 Task: In the sheet Budget Analysis ToolFont size of heading  18 Font style of dataoswald 'Font size of data '9 Alignment of headline & dataAlign center.   Fill color in heading, Red Font color of dataIn the sheet   Sparkle Sales   book
Action: Key pressed nak<Key.backspace>lysis<Key.space><Key.caps_lock>T<Key.caps_lock>ool<Key.enter>
Screenshot: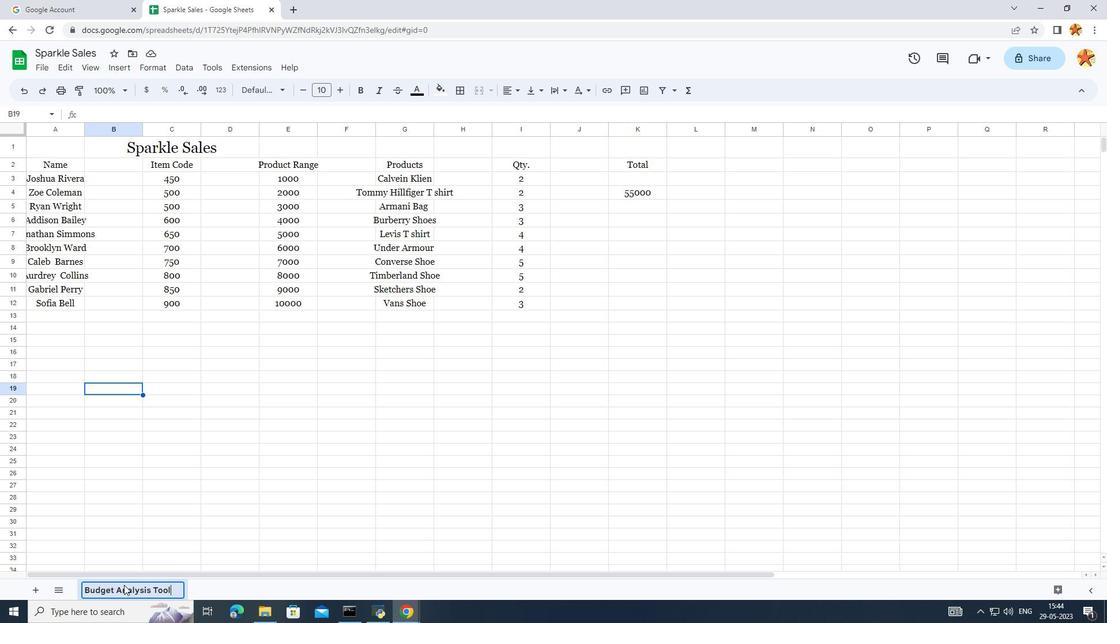 
Action: Mouse moved to (113, 249)
Screenshot: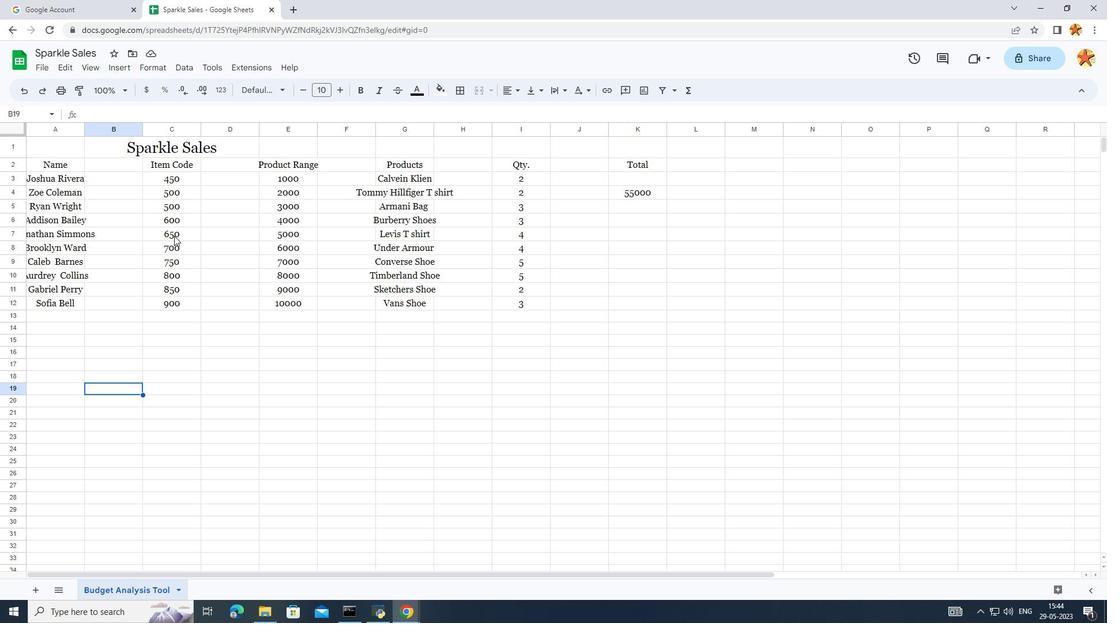 
Action: Mouse pressed left at (113, 249)
Screenshot: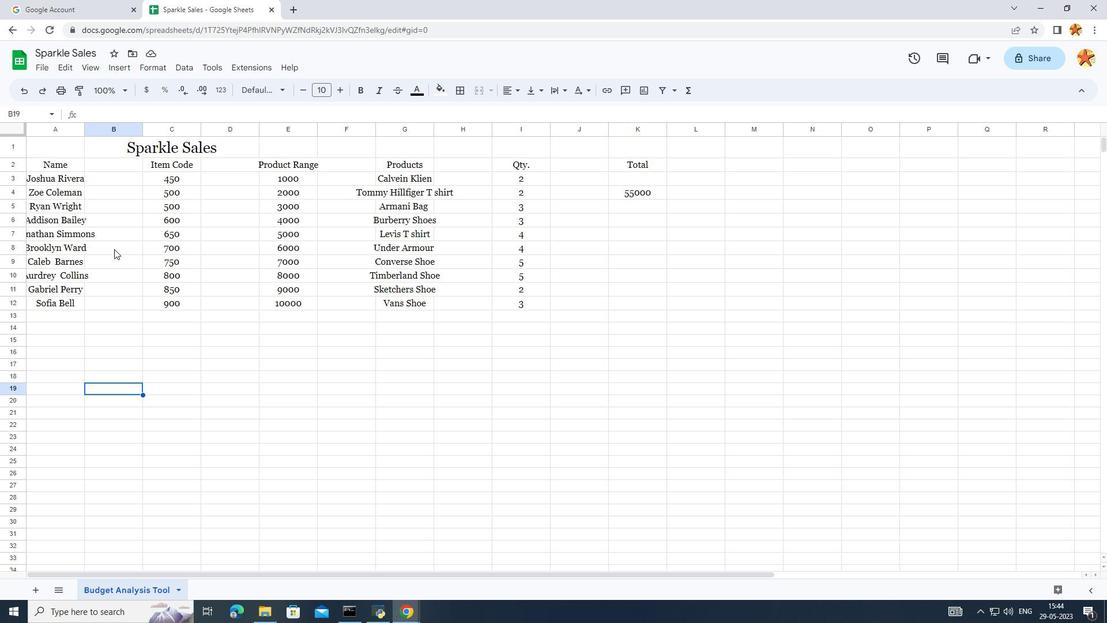 
Action: Mouse moved to (164, 150)
Screenshot: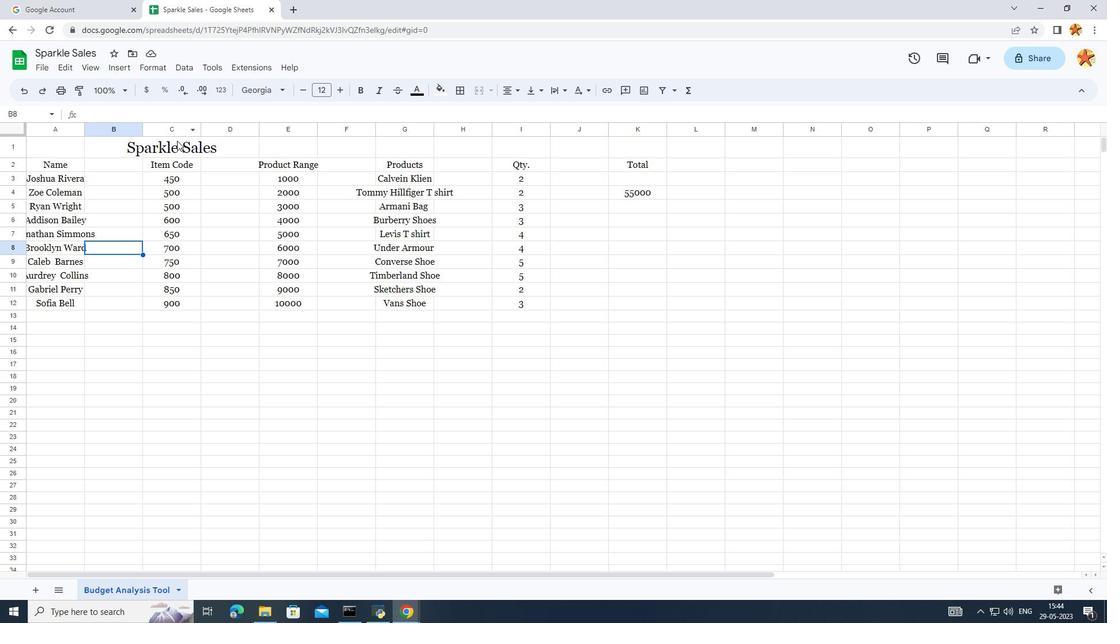 
Action: Mouse pressed left at (164, 150)
Screenshot: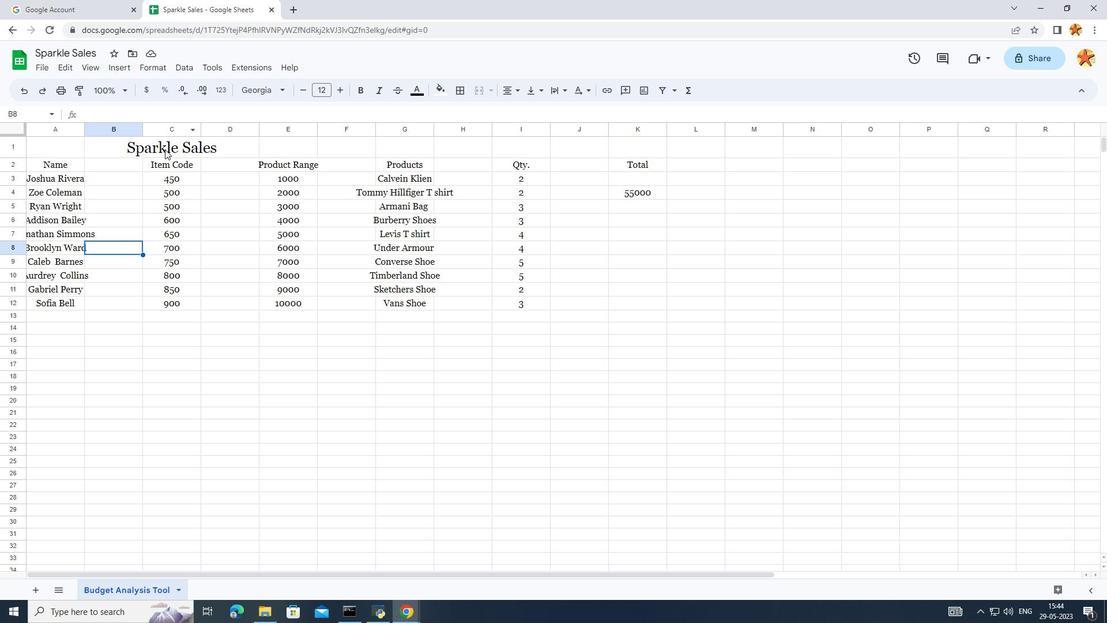 
Action: Mouse moved to (306, 94)
Screenshot: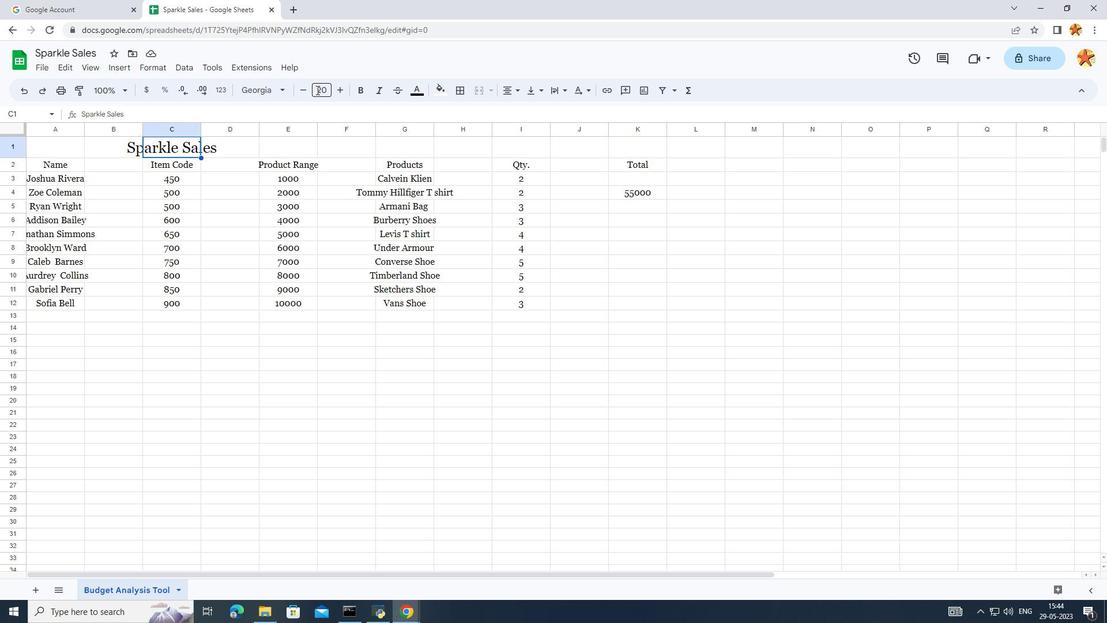 
Action: Mouse pressed left at (306, 94)
Screenshot: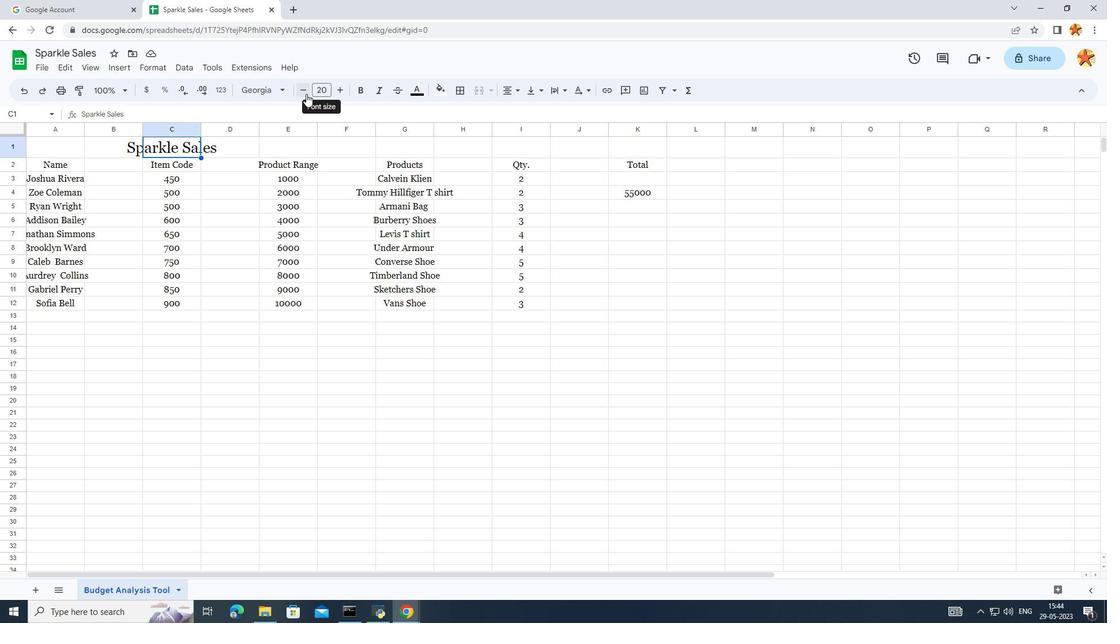 
Action: Mouse pressed left at (306, 94)
Screenshot: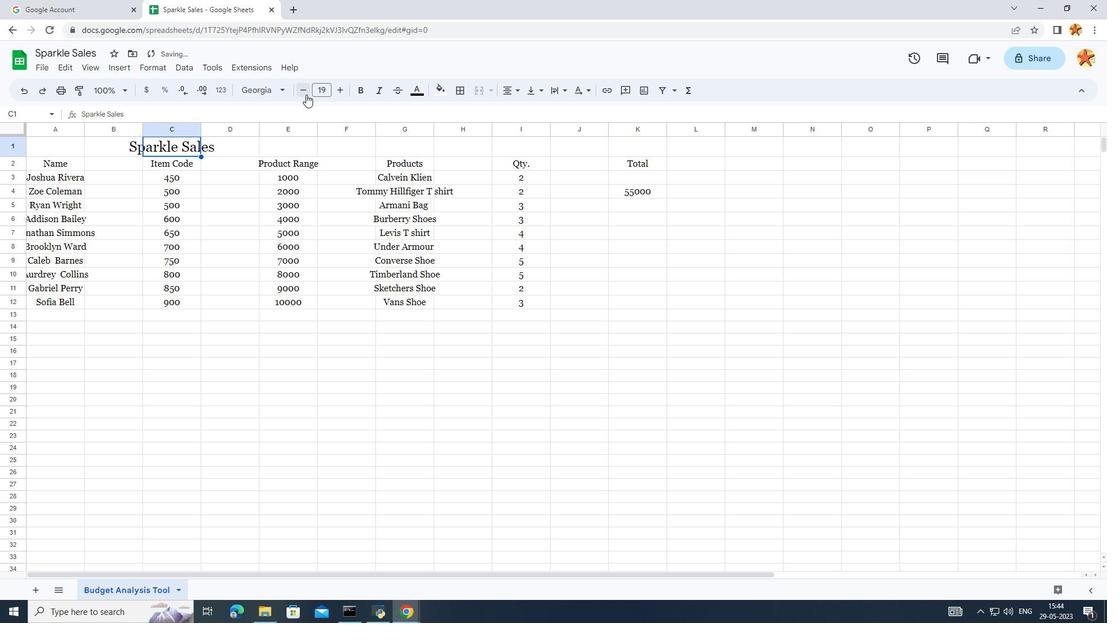 
Action: Mouse moved to (167, 200)
Screenshot: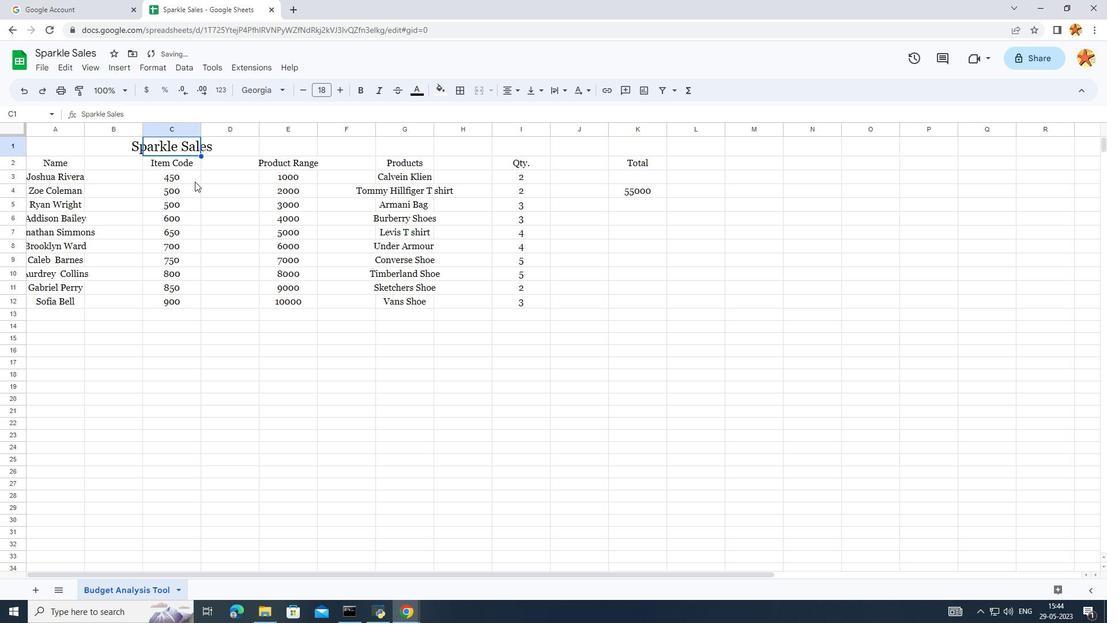 
Action: Mouse pressed left at (167, 200)
Screenshot: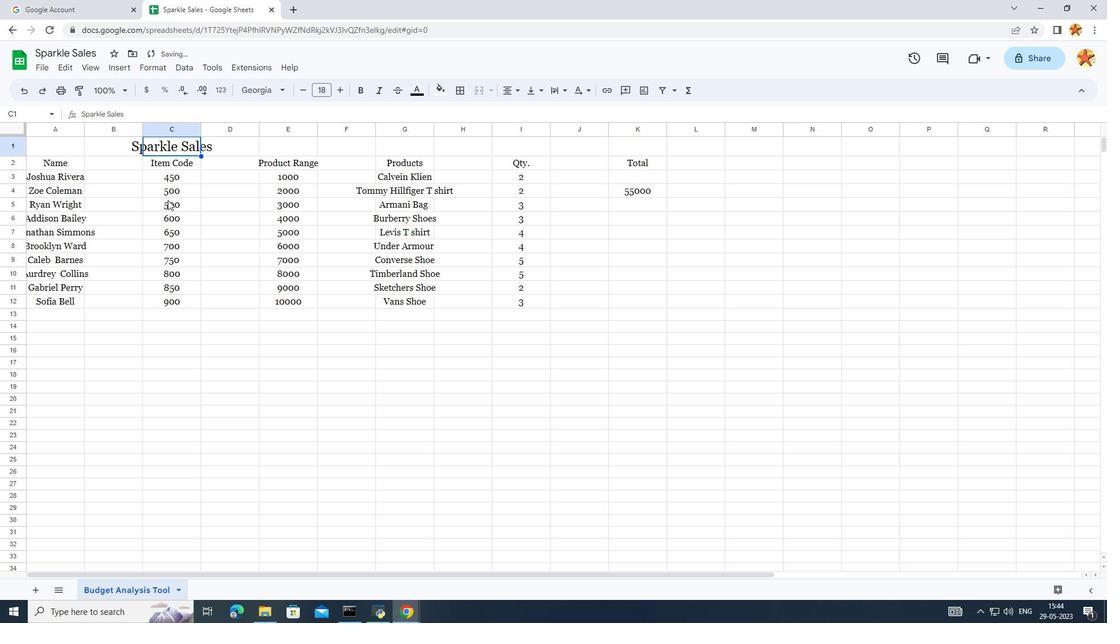 
Action: Mouse moved to (147, 140)
Screenshot: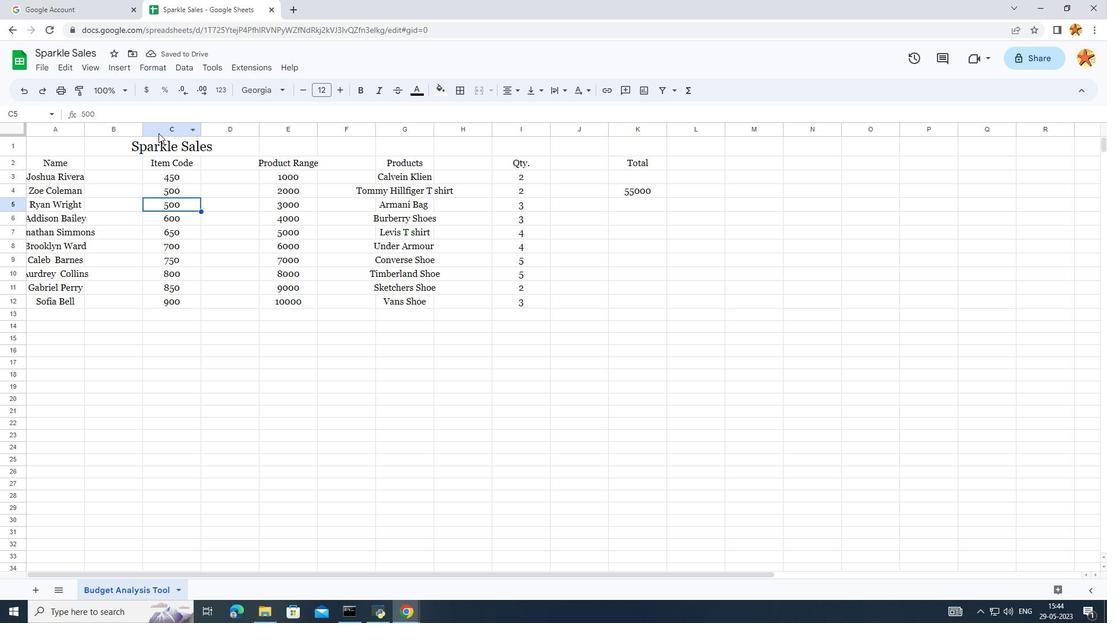 
Action: Mouse pressed left at (147, 140)
Screenshot: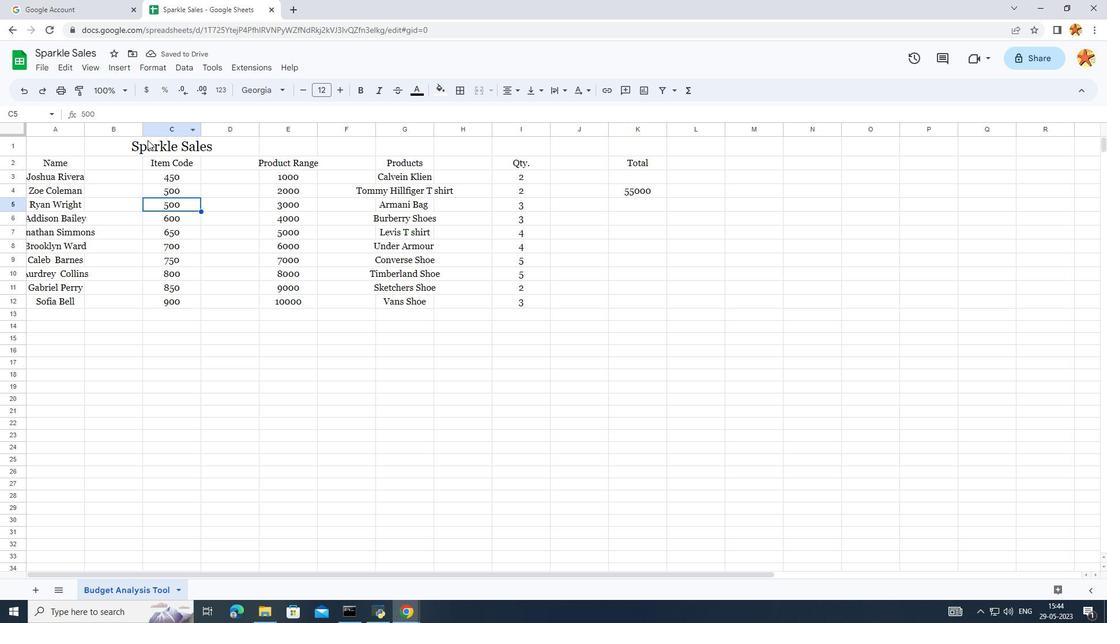 
Action: Mouse moved to (271, 89)
Screenshot: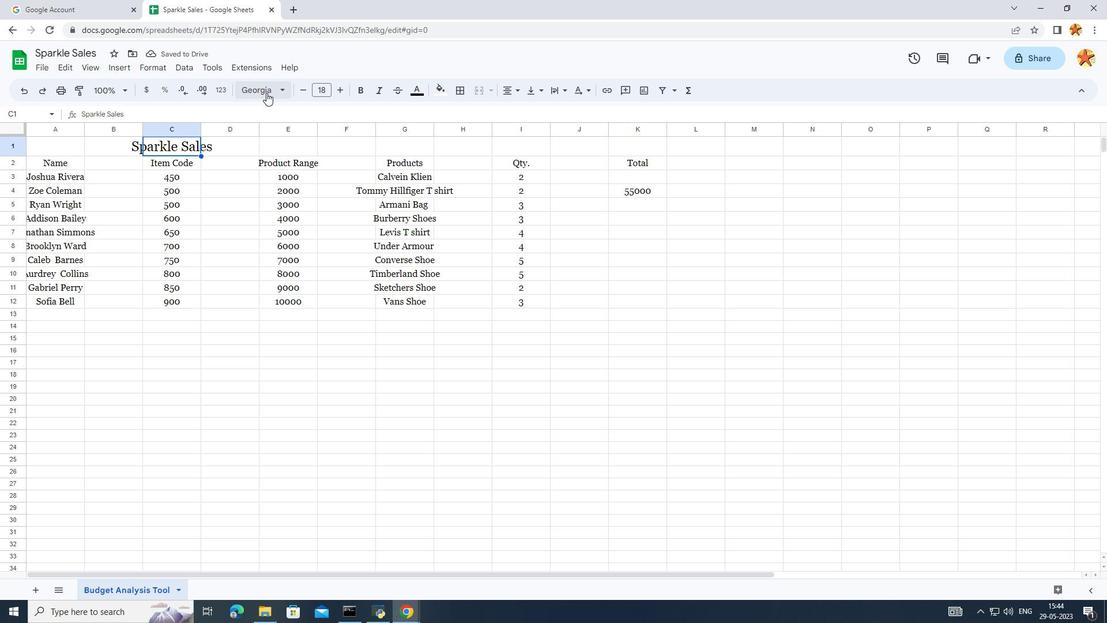 
Action: Mouse pressed left at (271, 89)
Screenshot: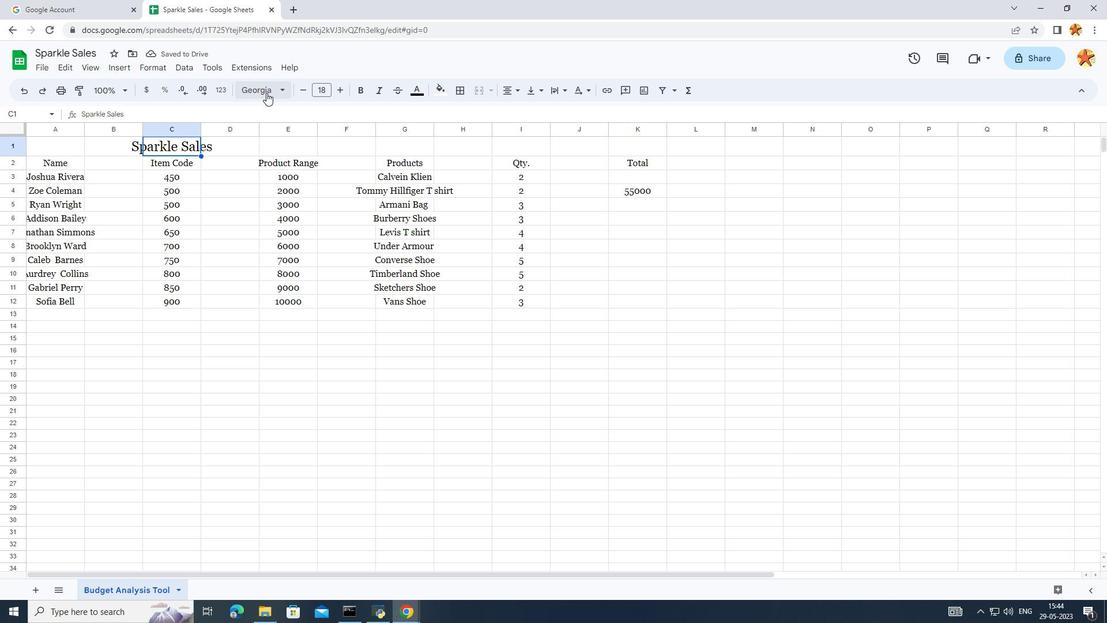 
Action: Mouse moved to (270, 265)
Screenshot: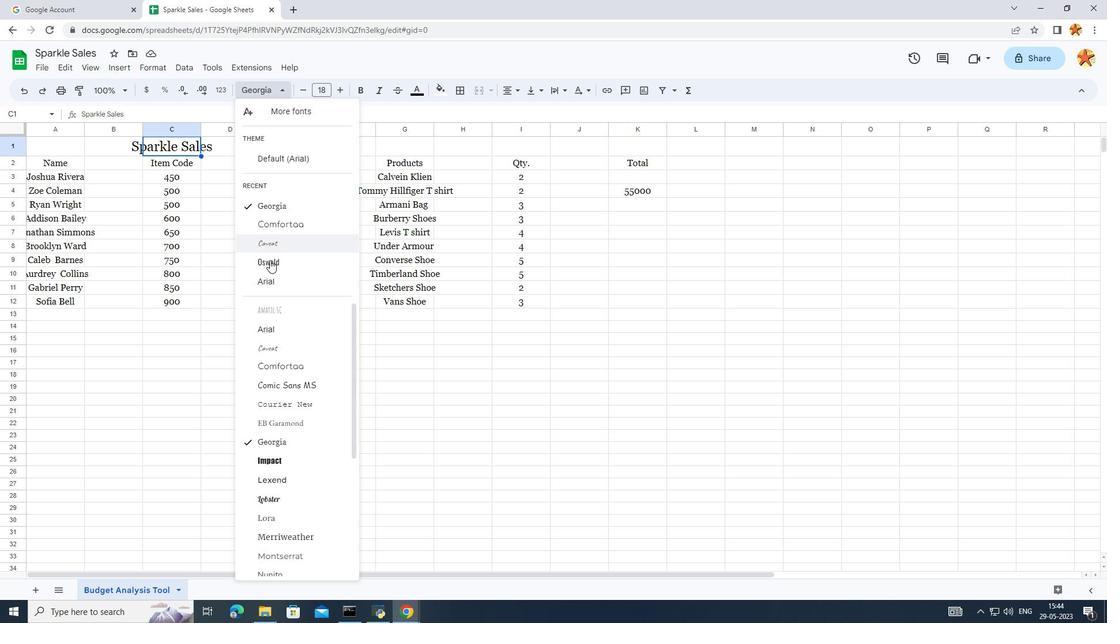 
Action: Mouse pressed left at (270, 265)
Screenshot: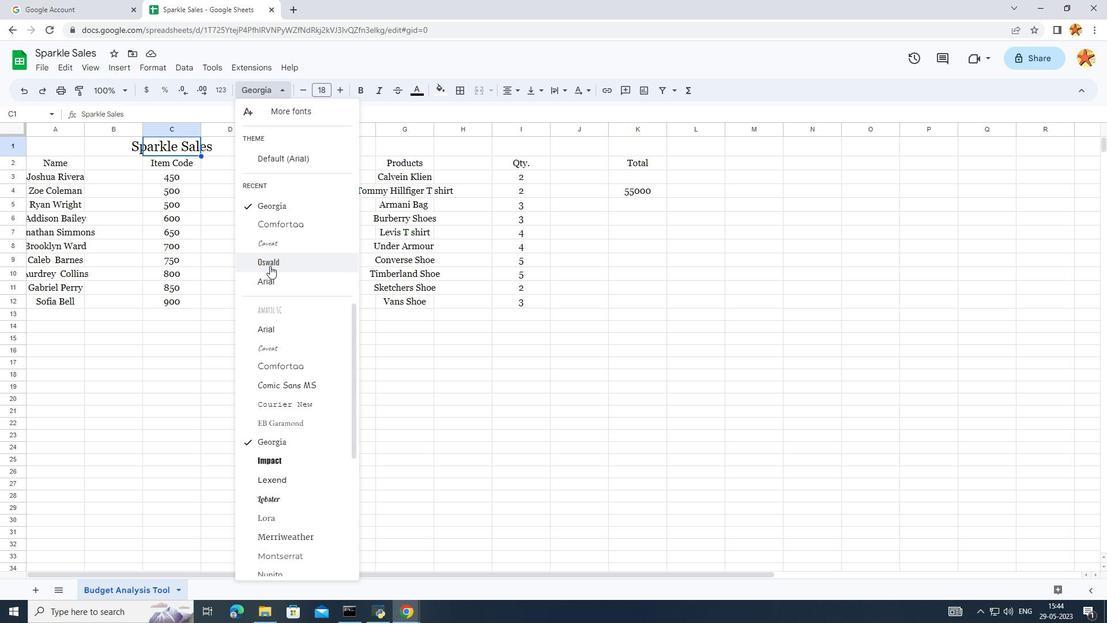 
Action: Mouse moved to (36, 169)
Screenshot: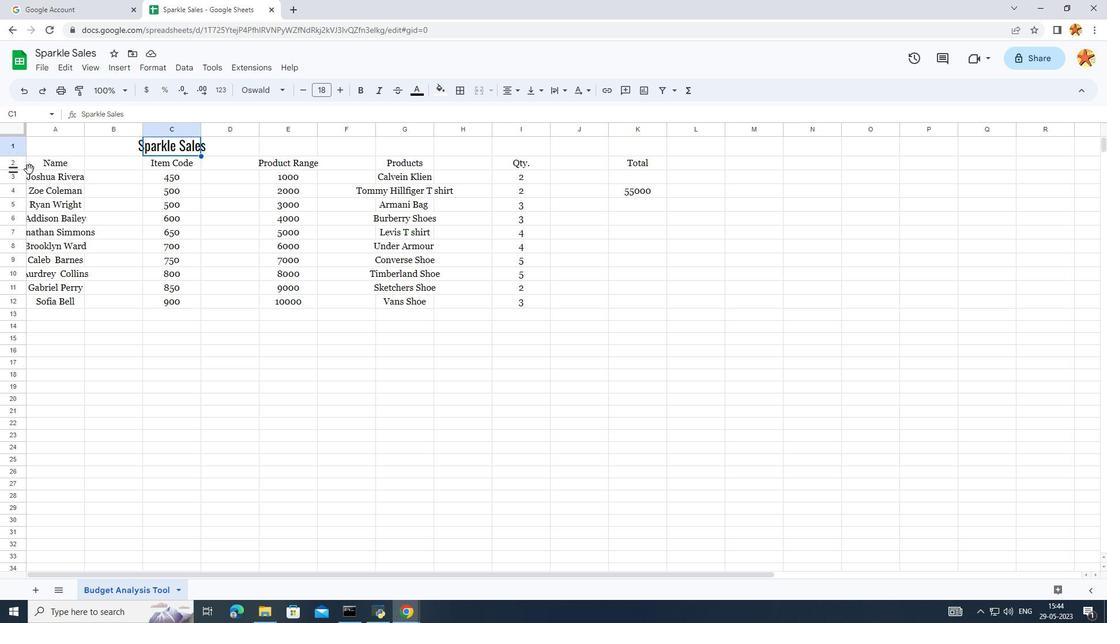 
Action: Mouse pressed left at (36, 169)
Screenshot: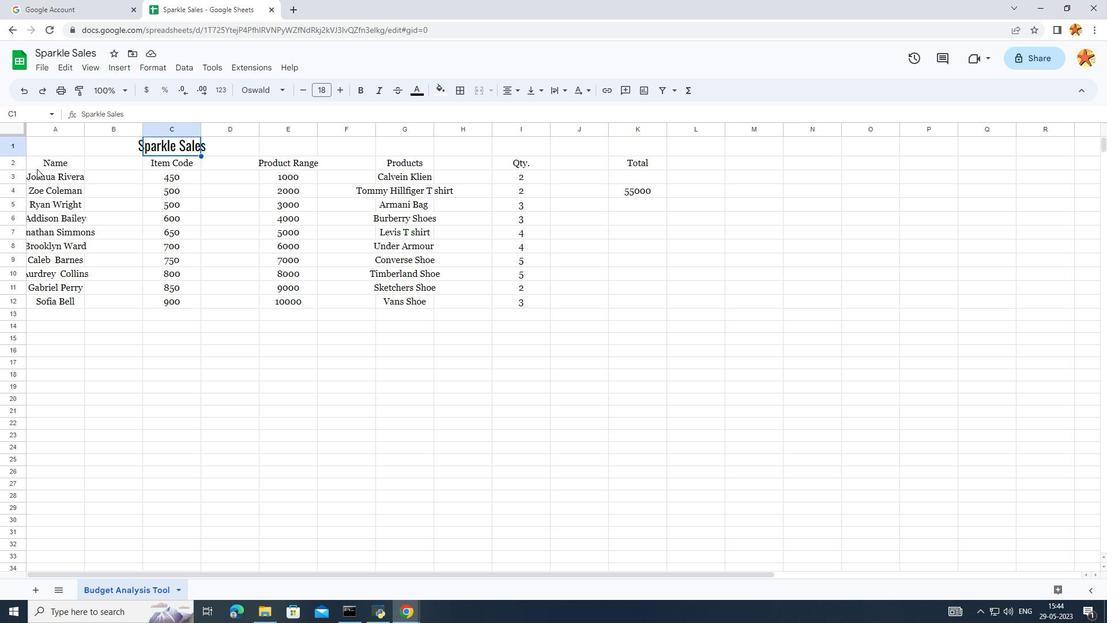 
Action: Mouse moved to (299, 92)
Screenshot: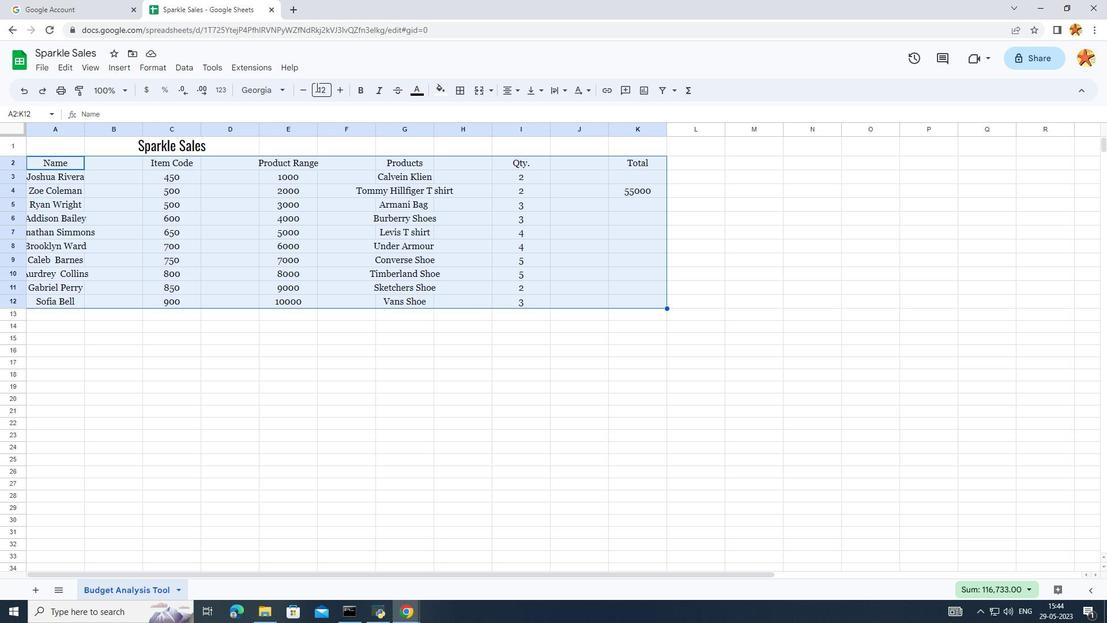 
Action: Mouse pressed left at (299, 92)
Screenshot: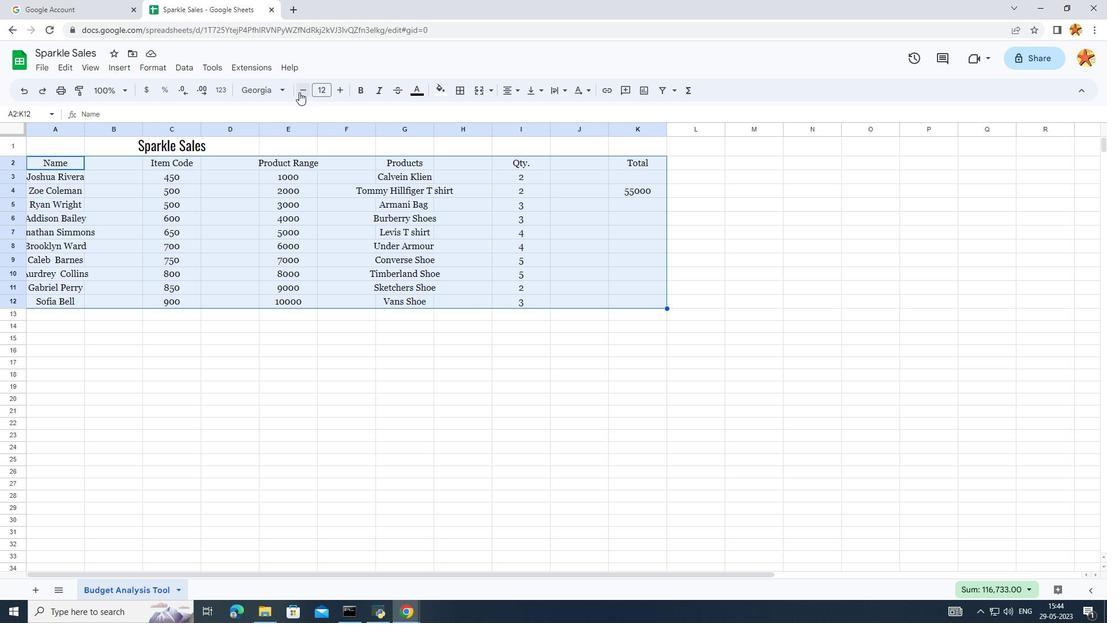 
Action: Mouse pressed left at (299, 92)
Screenshot: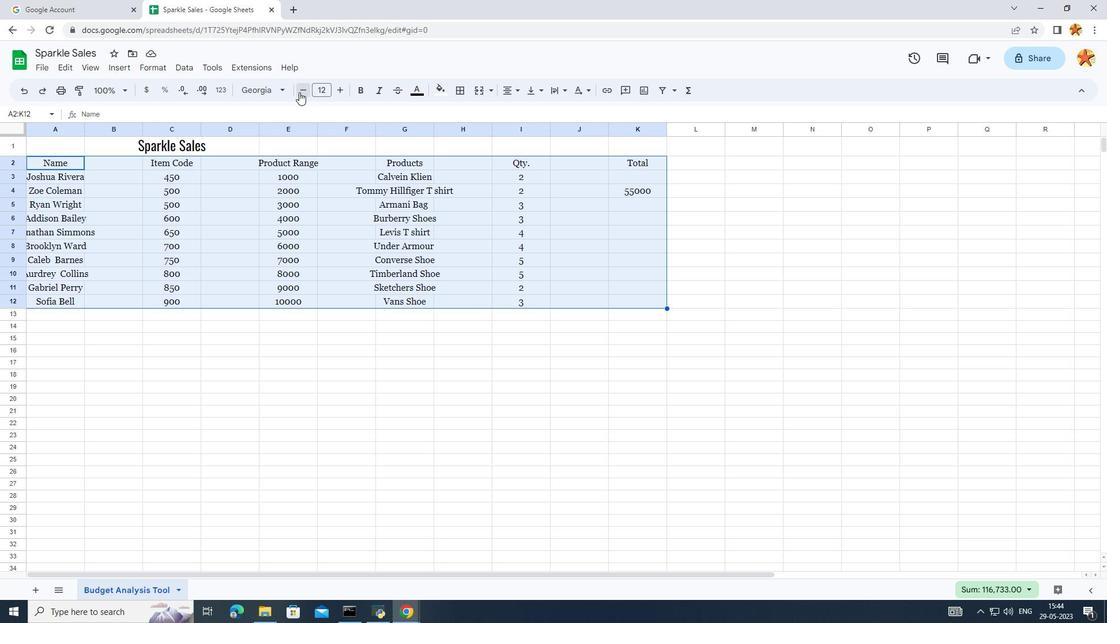 
Action: Mouse pressed left at (299, 92)
Screenshot: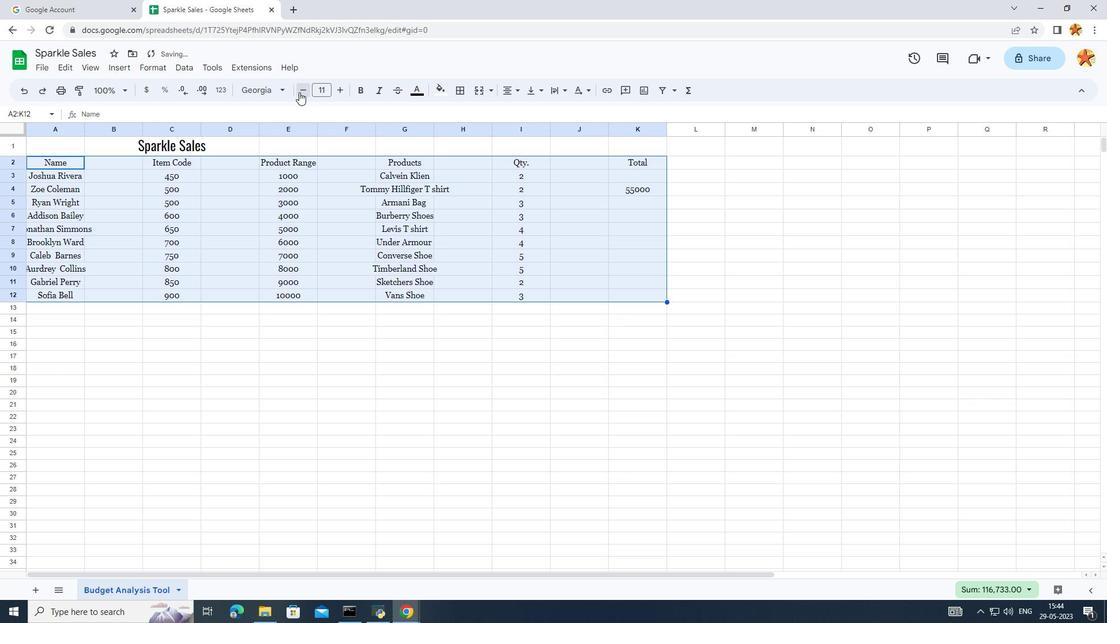 
Action: Mouse moved to (507, 87)
Screenshot: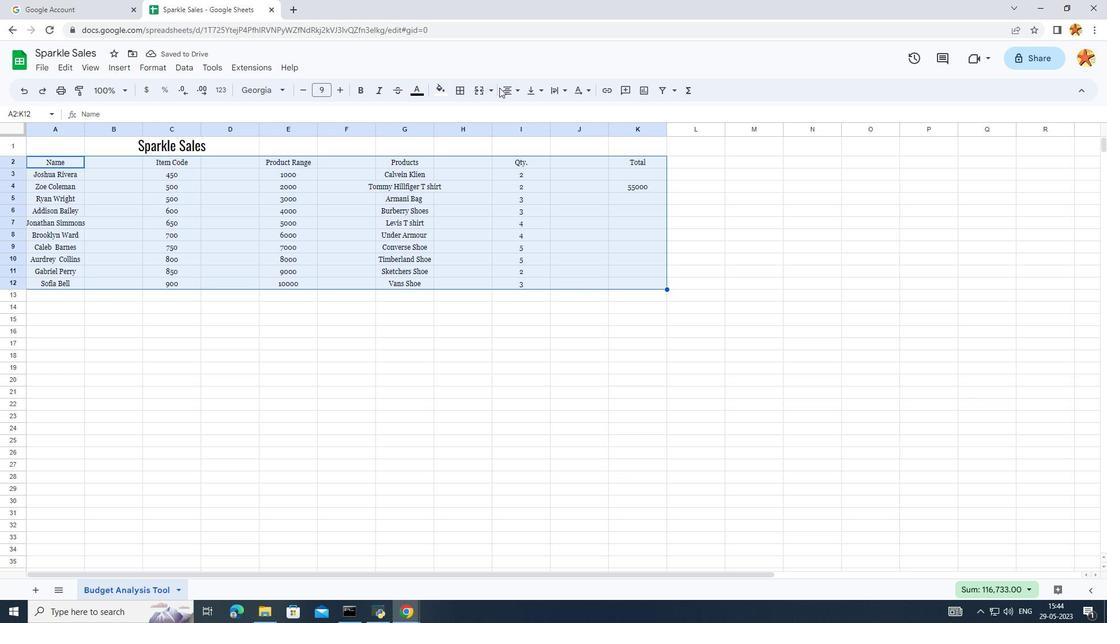 
Action: Mouse pressed left at (507, 87)
Screenshot: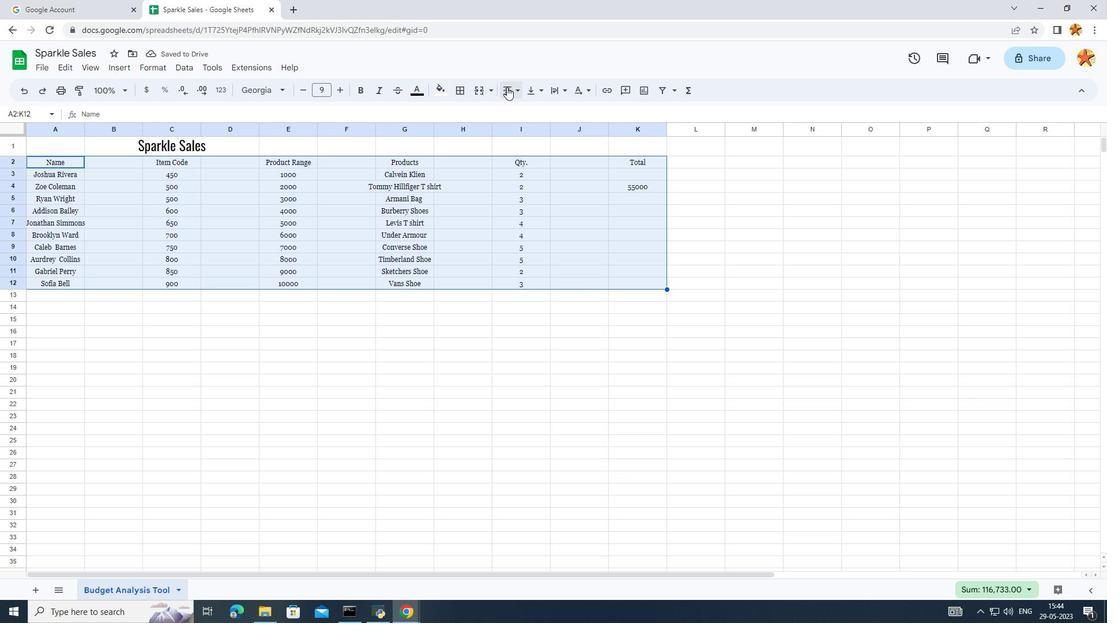 
Action: Mouse moved to (527, 114)
Screenshot: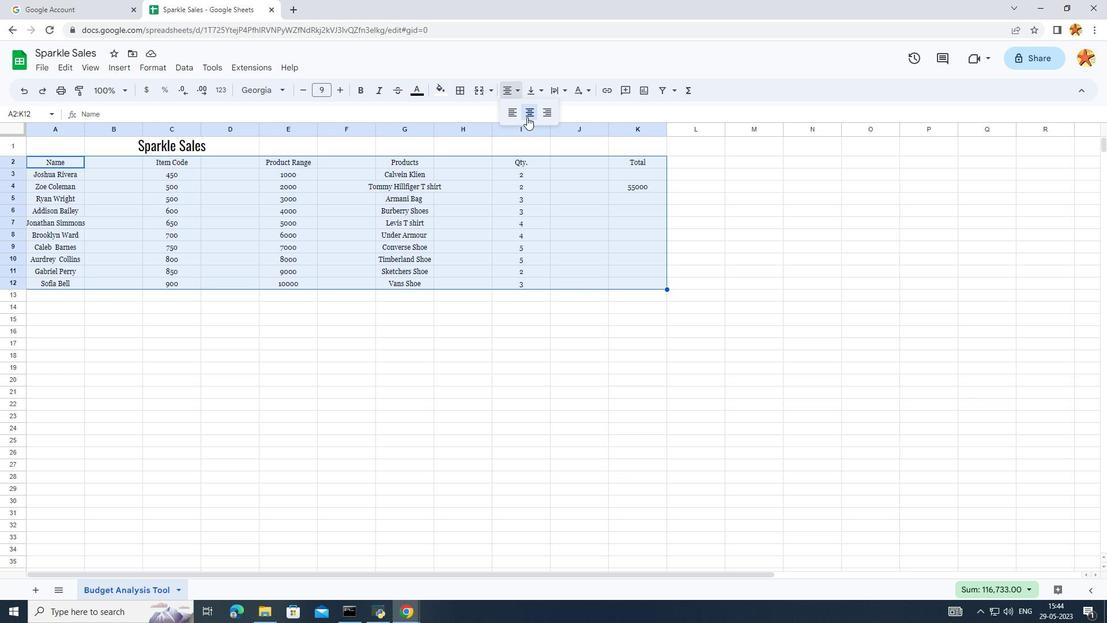 
Action: Mouse pressed left at (527, 114)
Screenshot: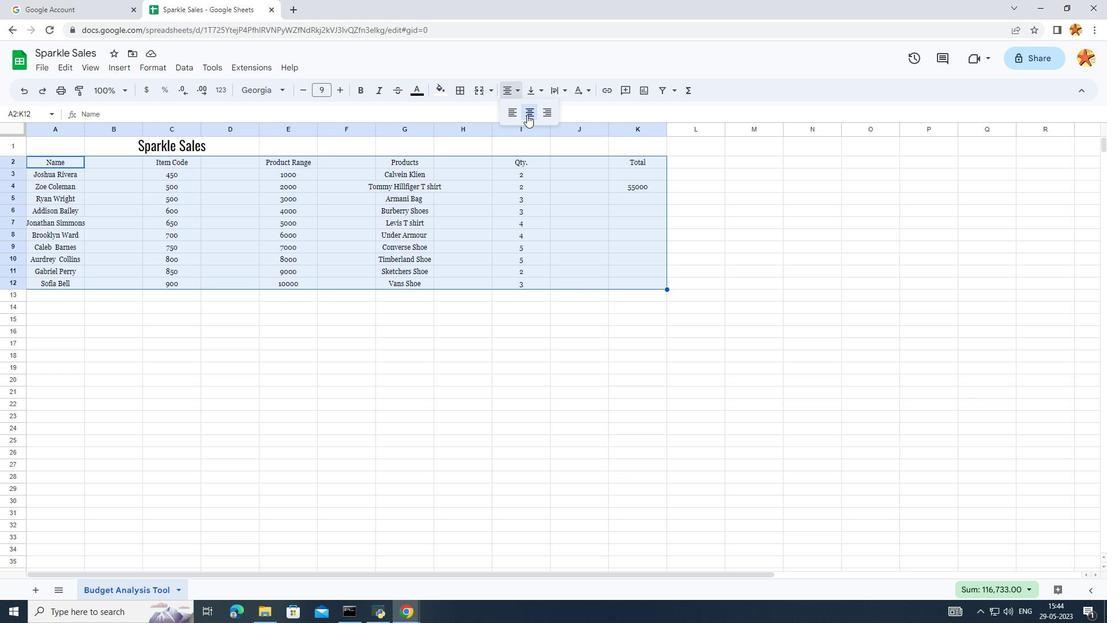 
Action: Mouse moved to (290, 84)
Screenshot: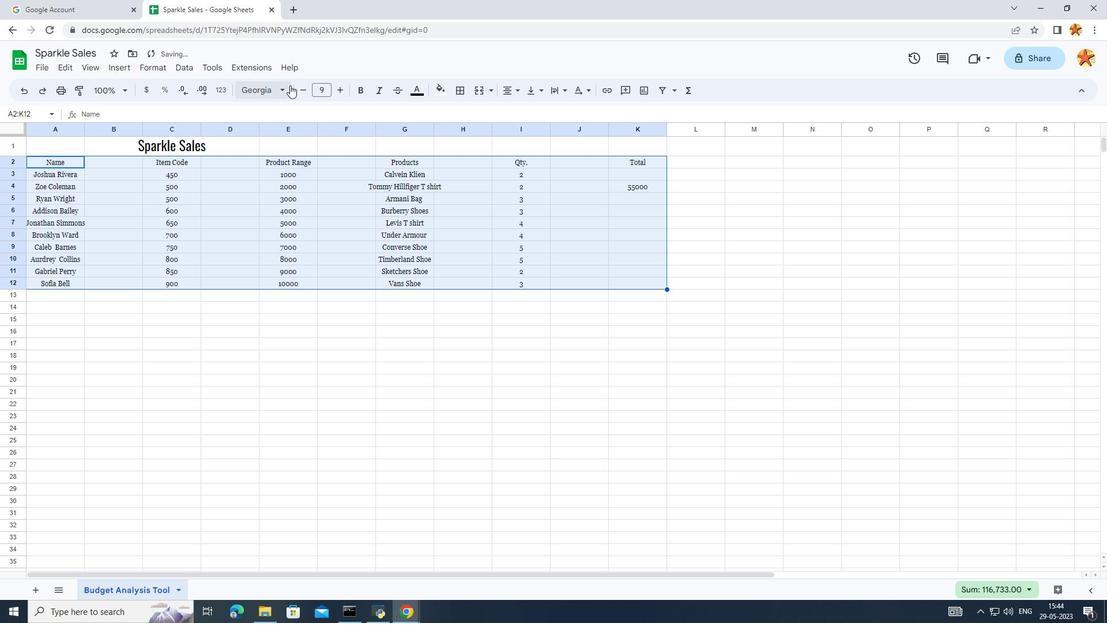 
Action: Mouse pressed left at (290, 84)
Screenshot: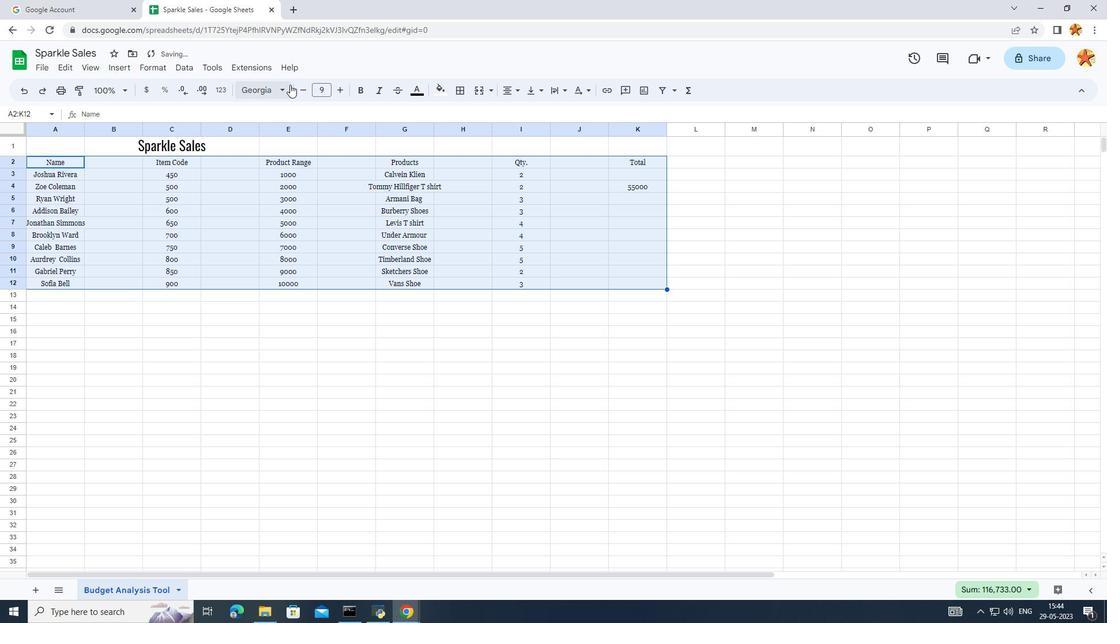 
Action: Mouse moved to (276, 208)
Screenshot: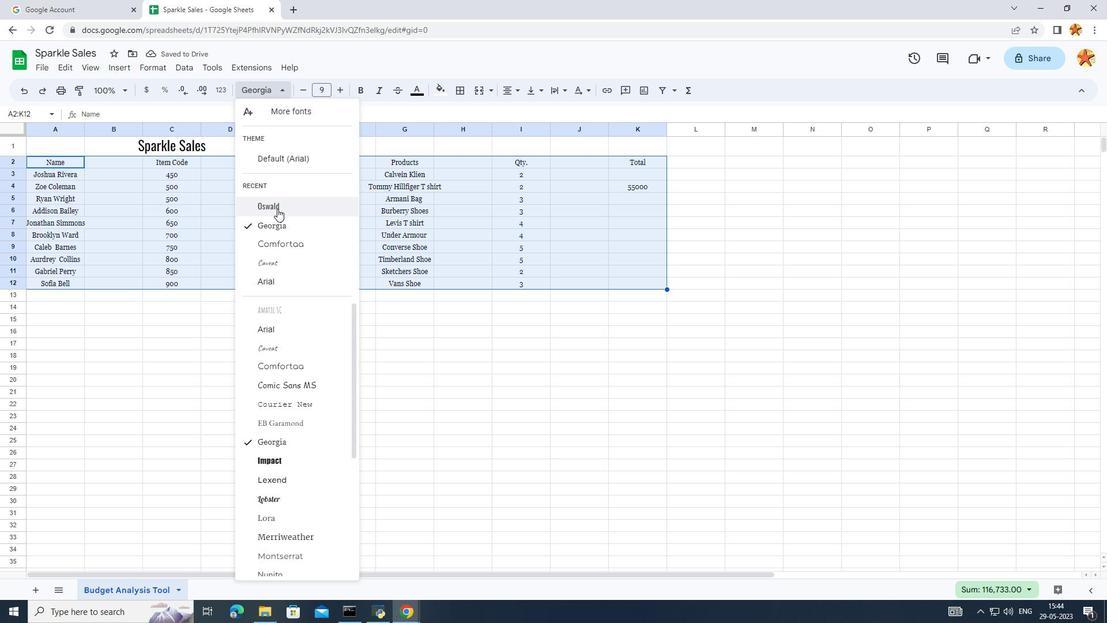 
Action: Mouse pressed left at (276, 208)
Screenshot: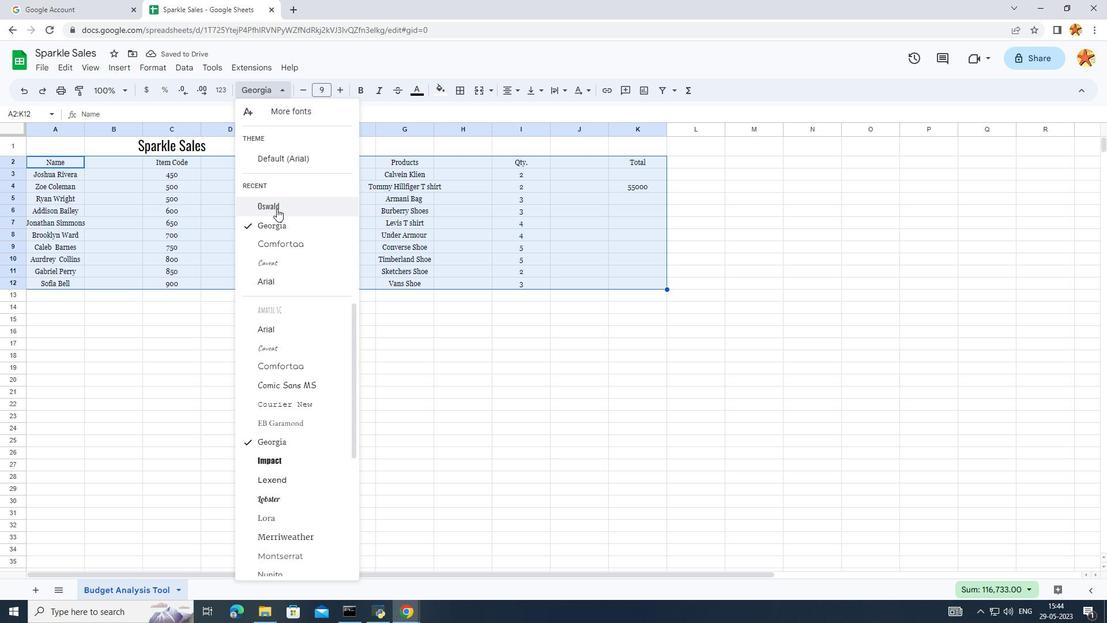 
Action: Mouse moved to (191, 270)
Screenshot: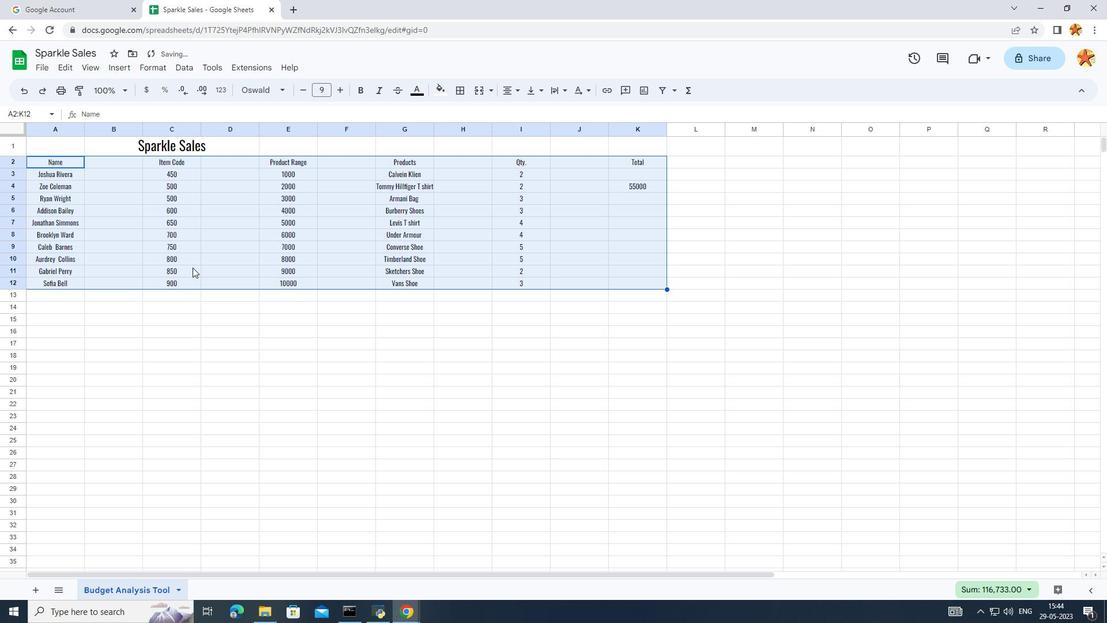 
Action: Mouse pressed left at (191, 270)
Screenshot: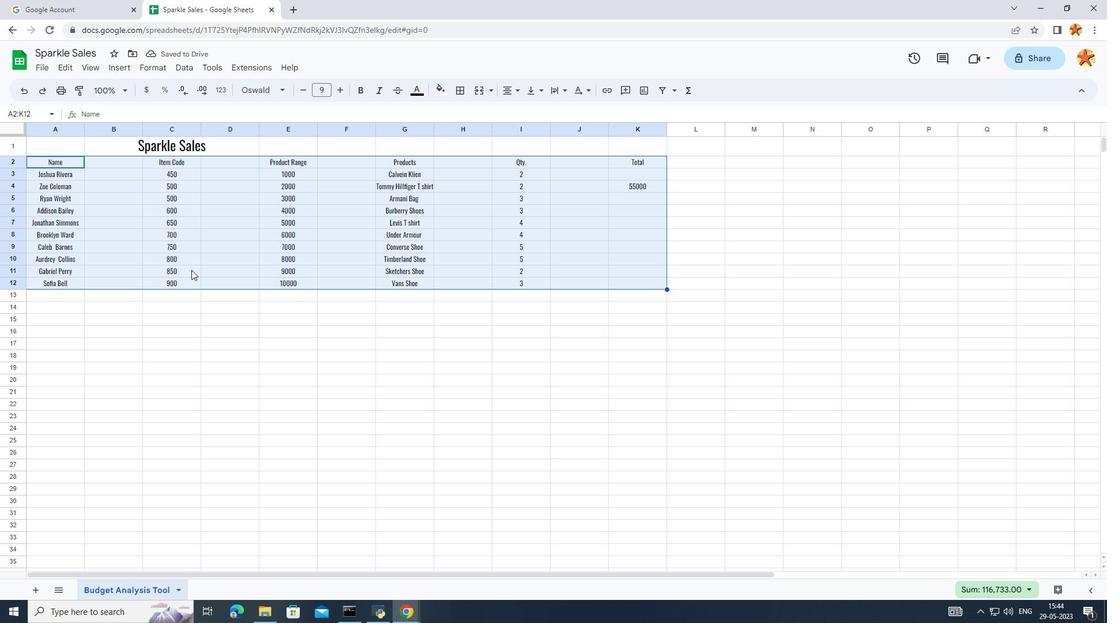 
Action: Mouse pressed left at (191, 270)
Screenshot: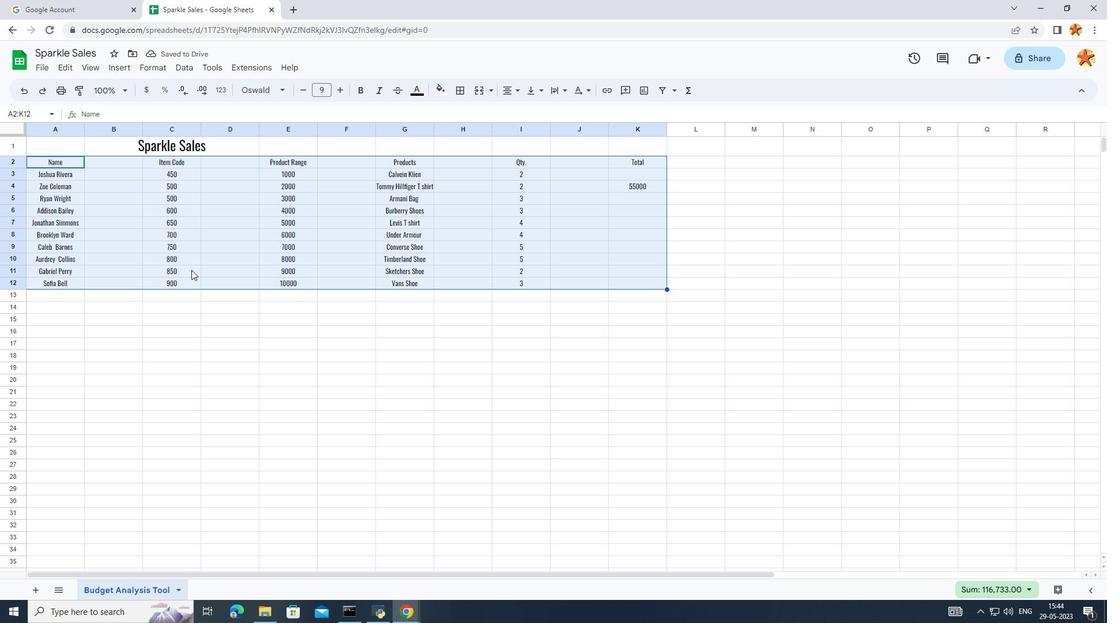 
Action: Mouse moved to (39, 158)
Screenshot: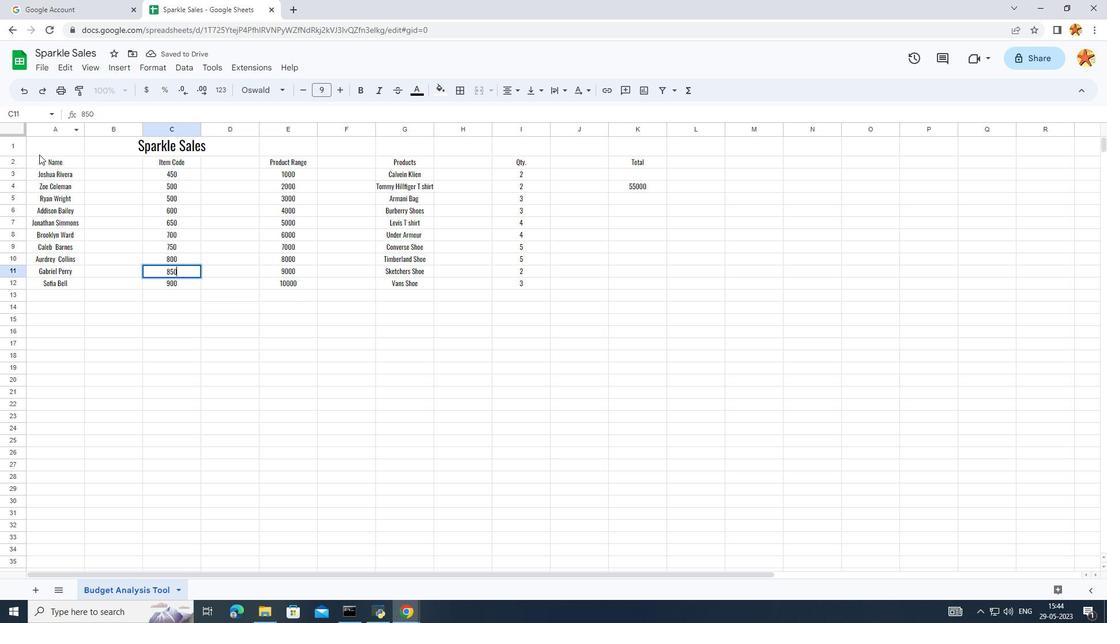 
Action: Mouse pressed left at (39, 158)
Screenshot: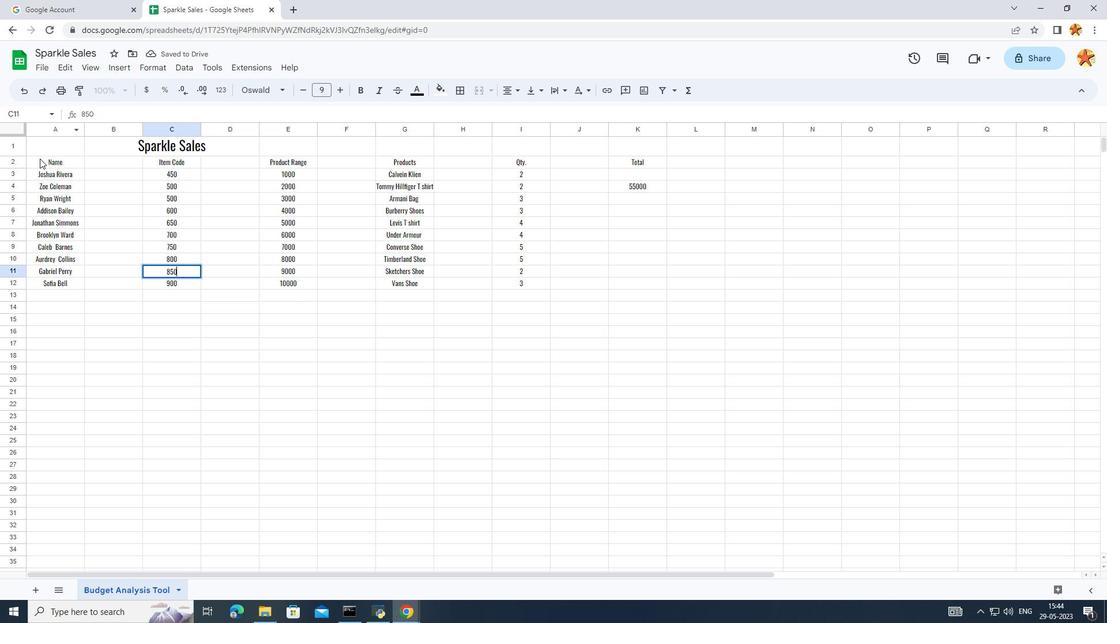 
Action: Mouse moved to (418, 85)
Screenshot: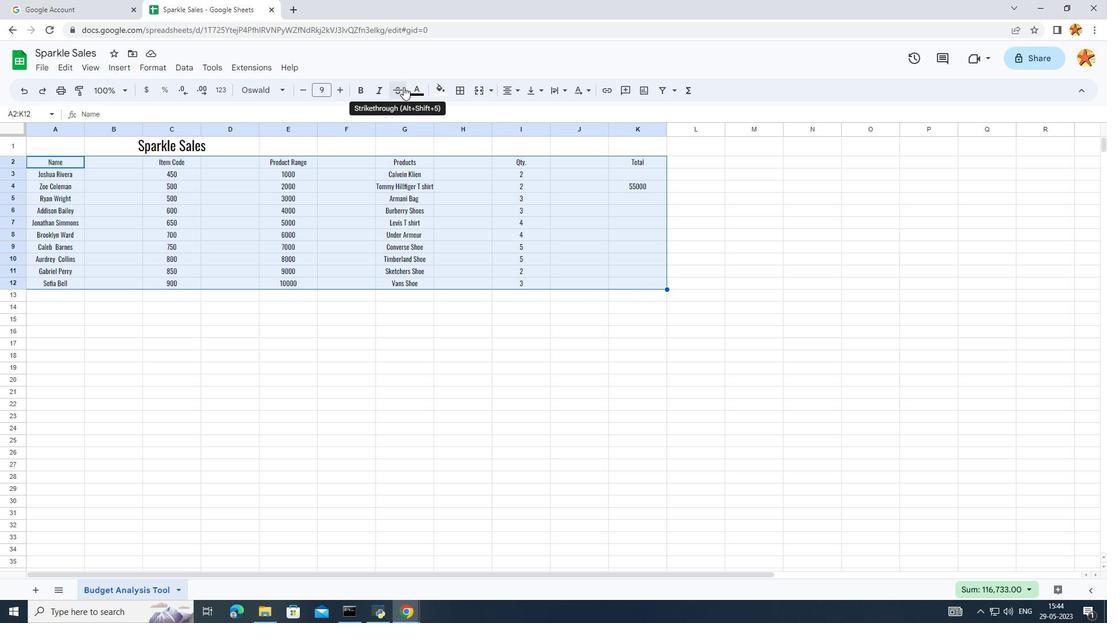 
Action: Mouse pressed left at (418, 85)
Screenshot: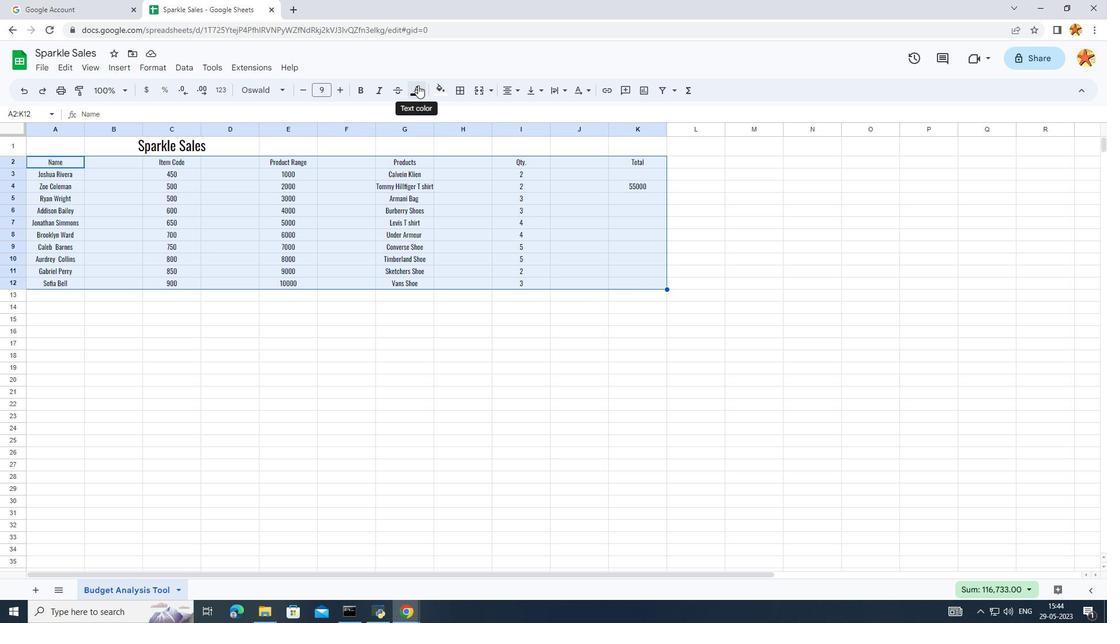 
Action: Mouse moved to (429, 140)
Screenshot: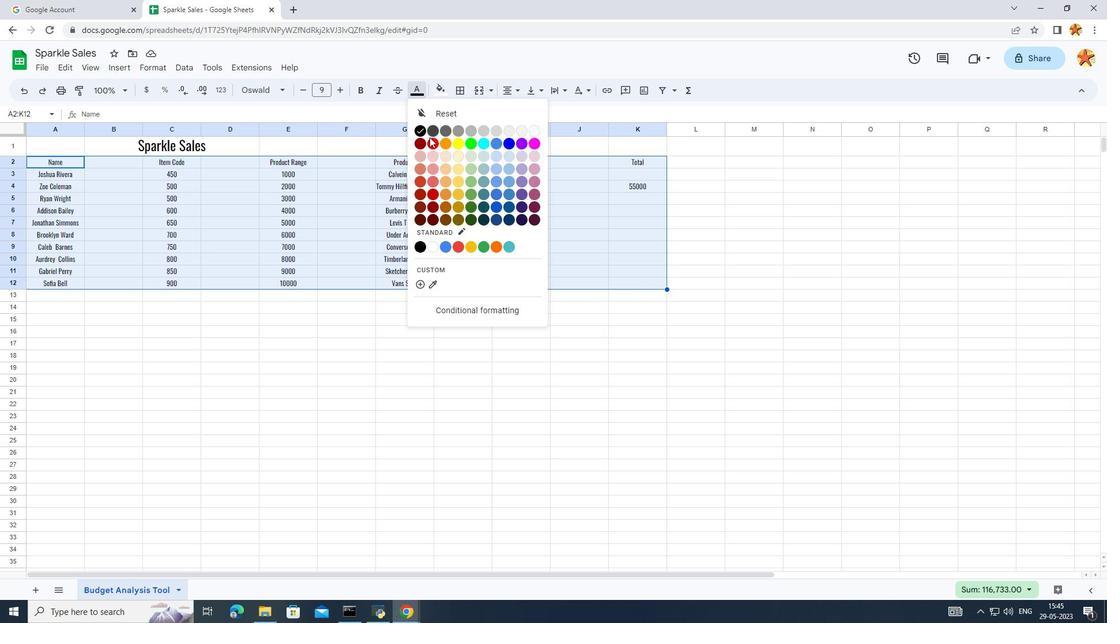 
Action: Mouse pressed left at (429, 140)
Screenshot: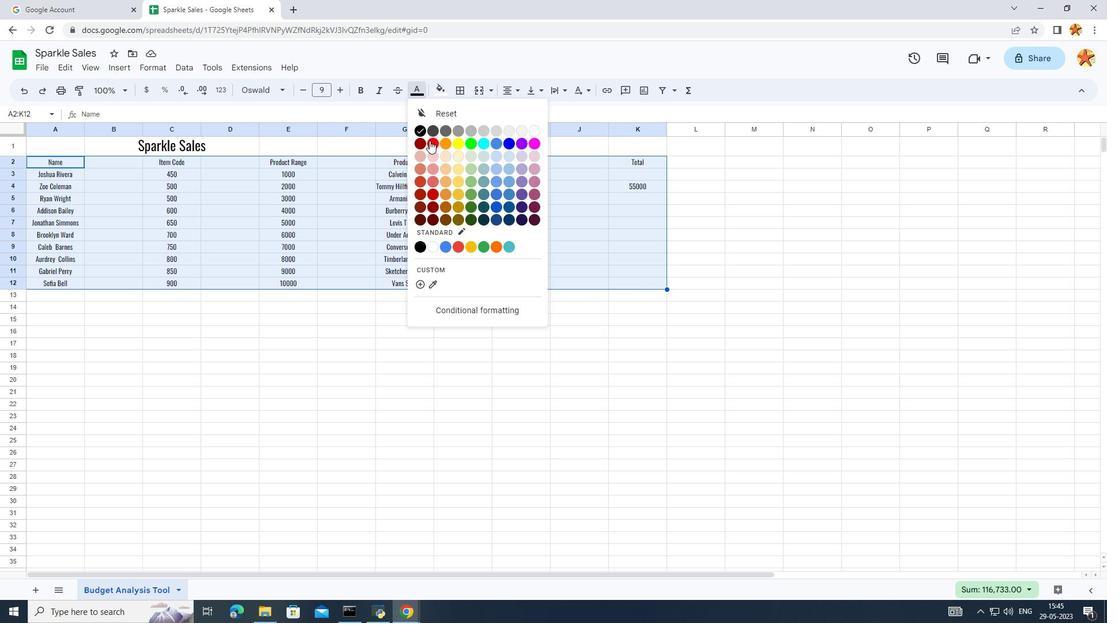 
Action: Mouse moved to (264, 357)
Screenshot: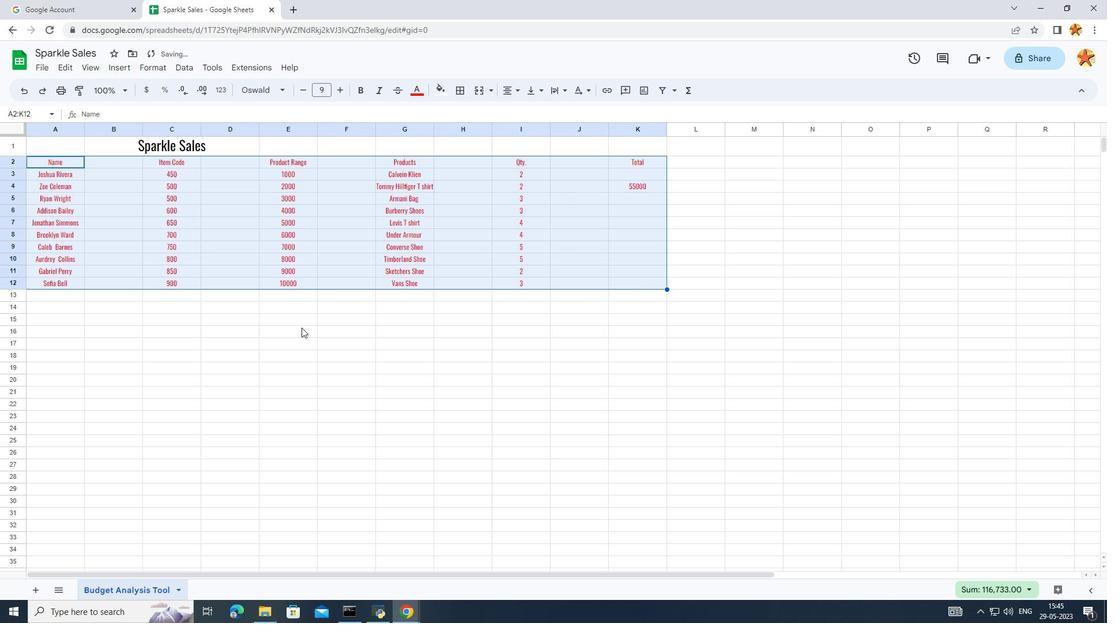 
Action: Mouse pressed left at (264, 357)
Screenshot: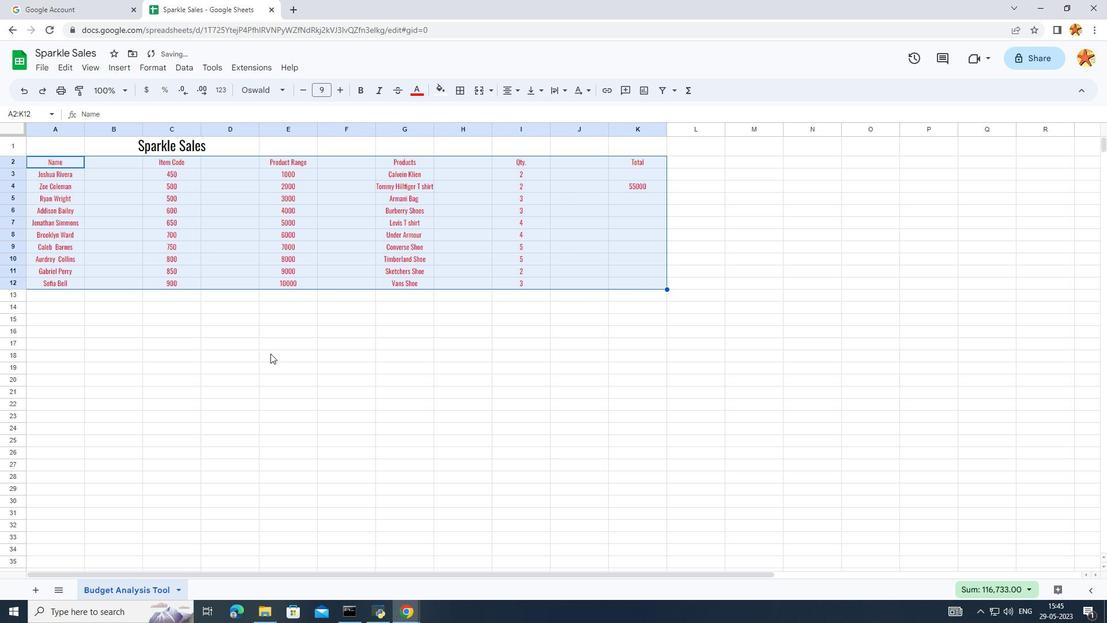 
Action: Mouse moved to (145, 140)
Screenshot: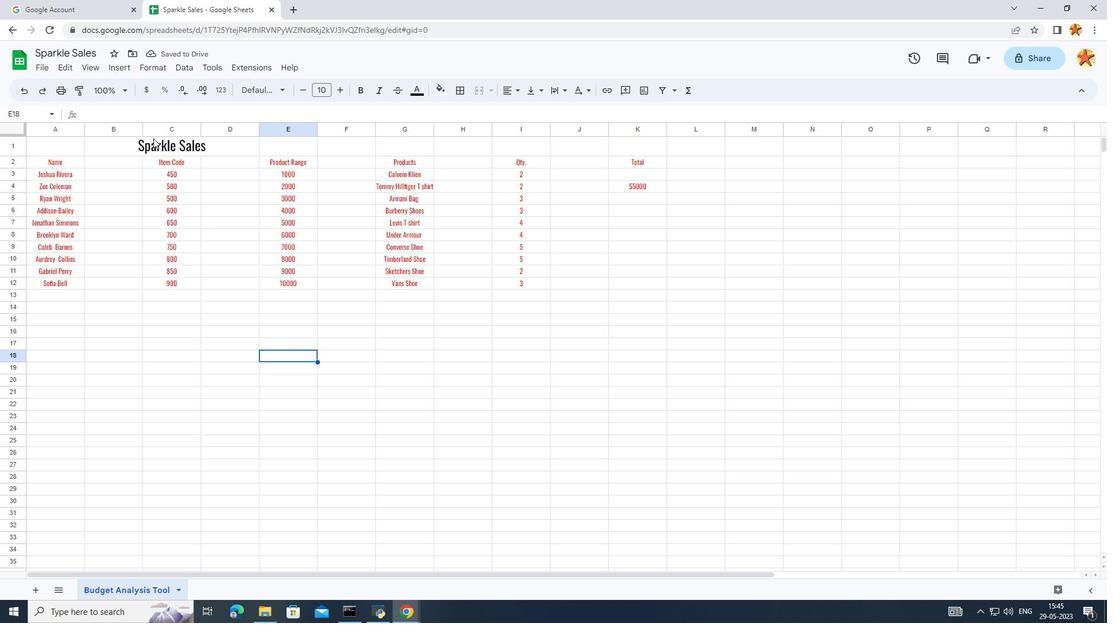 
Action: Mouse pressed left at (145, 140)
Screenshot: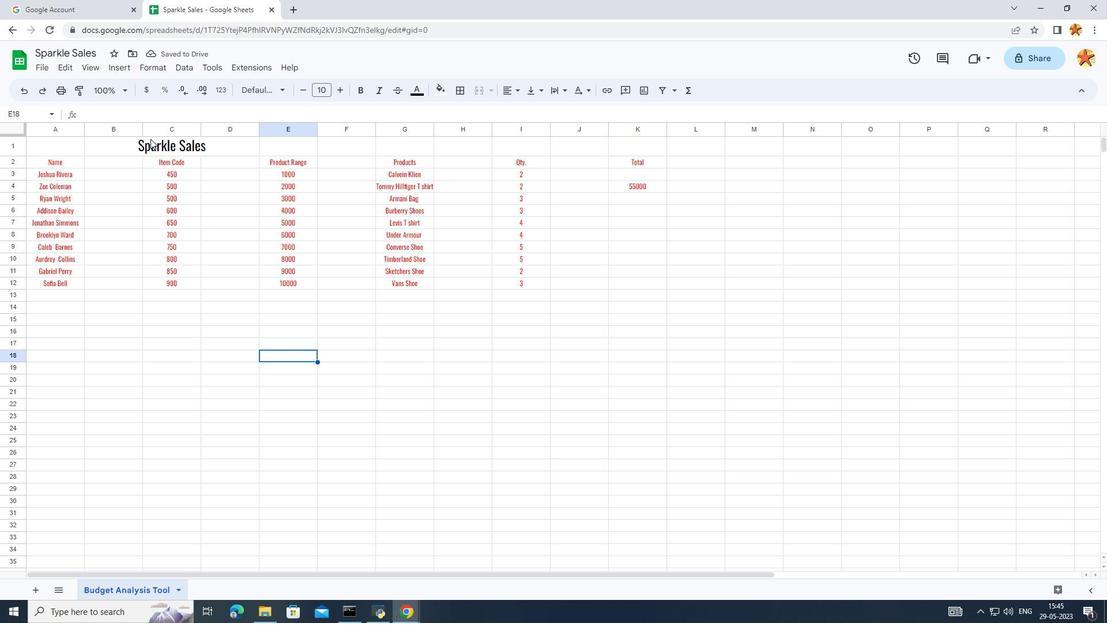 
Action: Mouse moved to (439, 90)
Screenshot: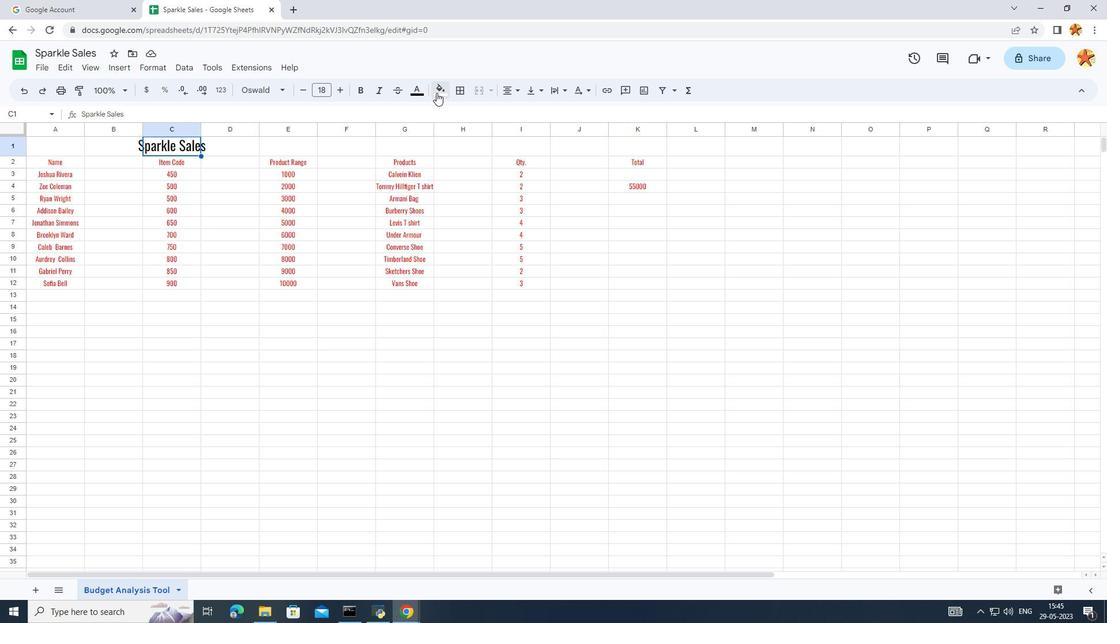 
Action: Mouse pressed left at (439, 90)
Screenshot: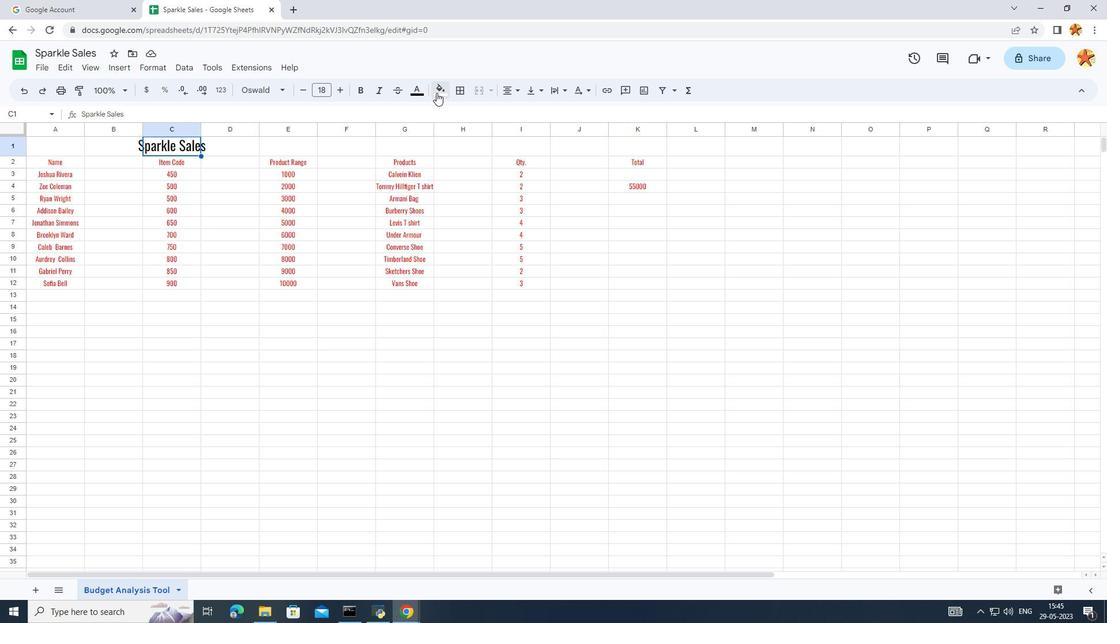 
Action: Mouse moved to (452, 138)
Screenshot: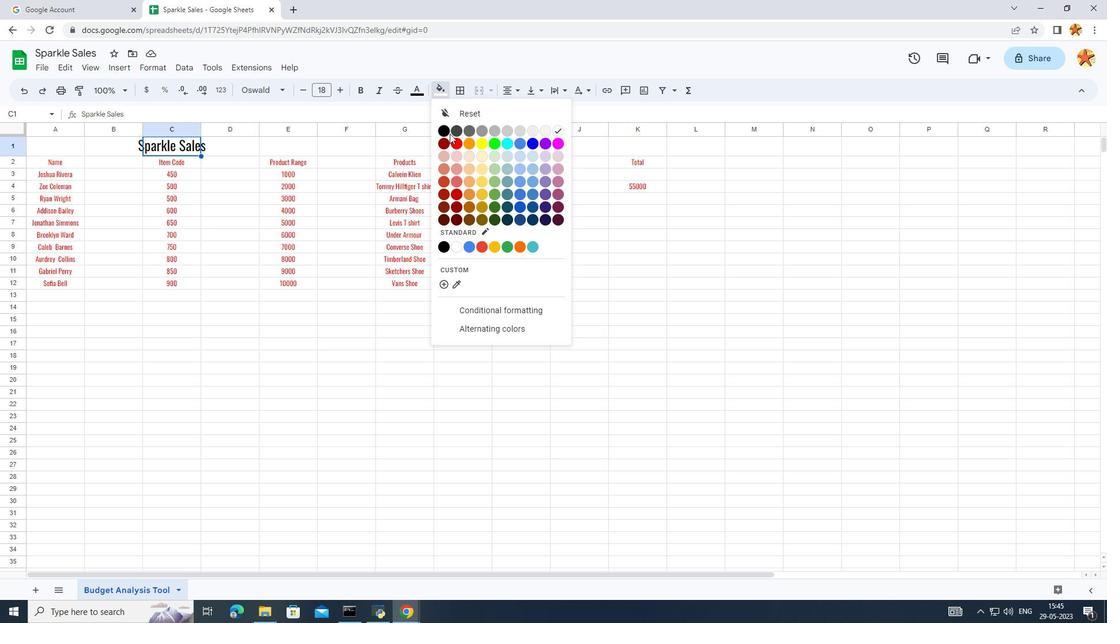 
Action: Mouse pressed left at (452, 138)
Screenshot: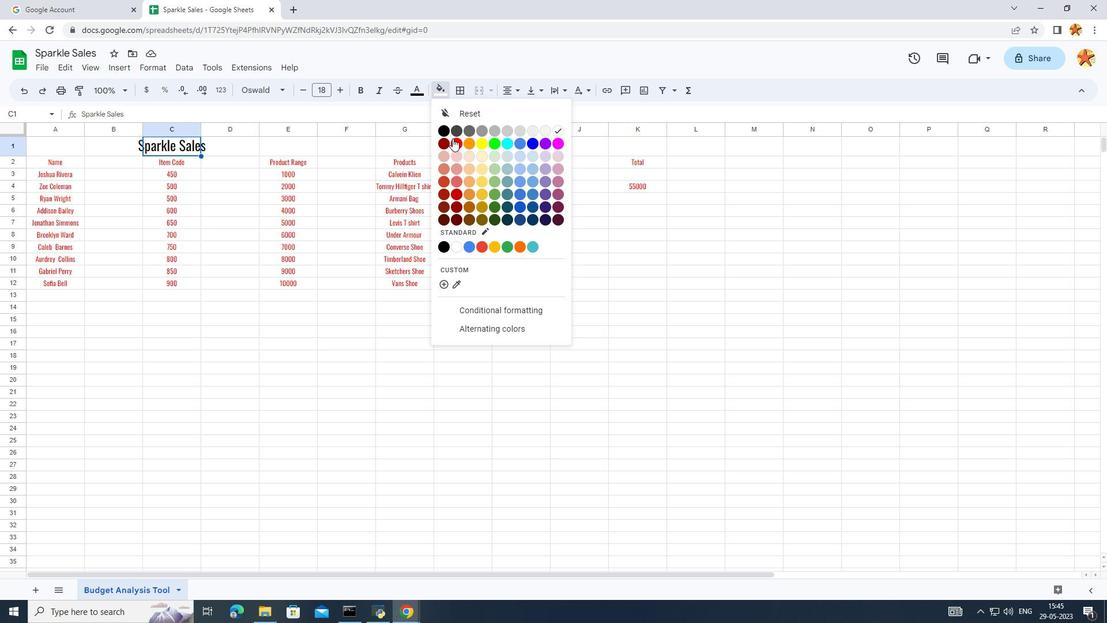 
Action: Mouse moved to (146, 142)
Screenshot: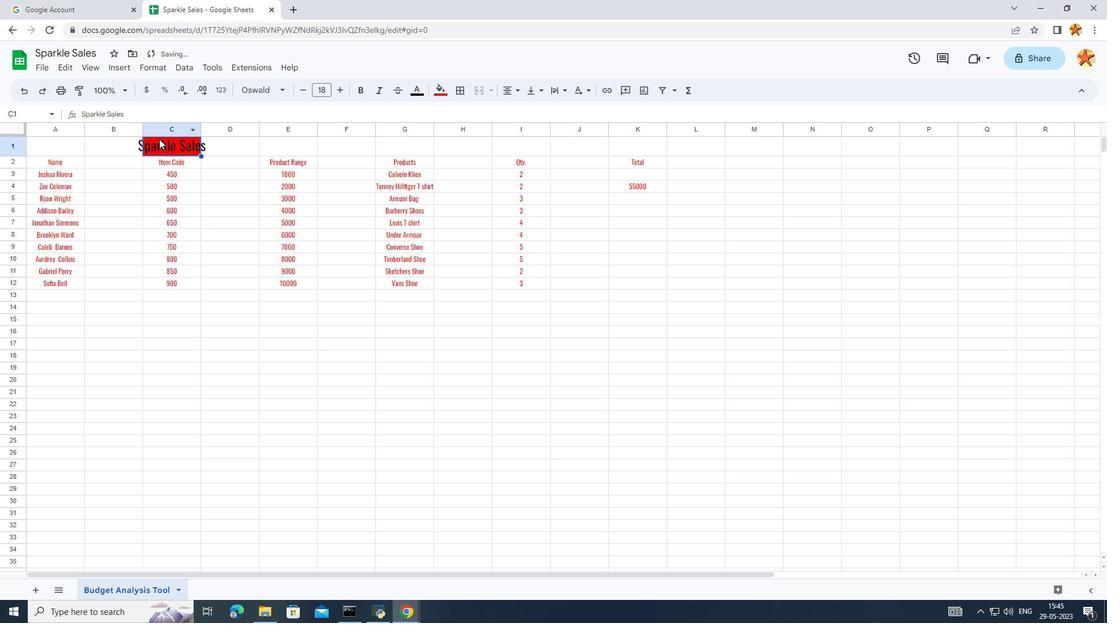 
Action: Mouse pressed left at (146, 142)
Screenshot: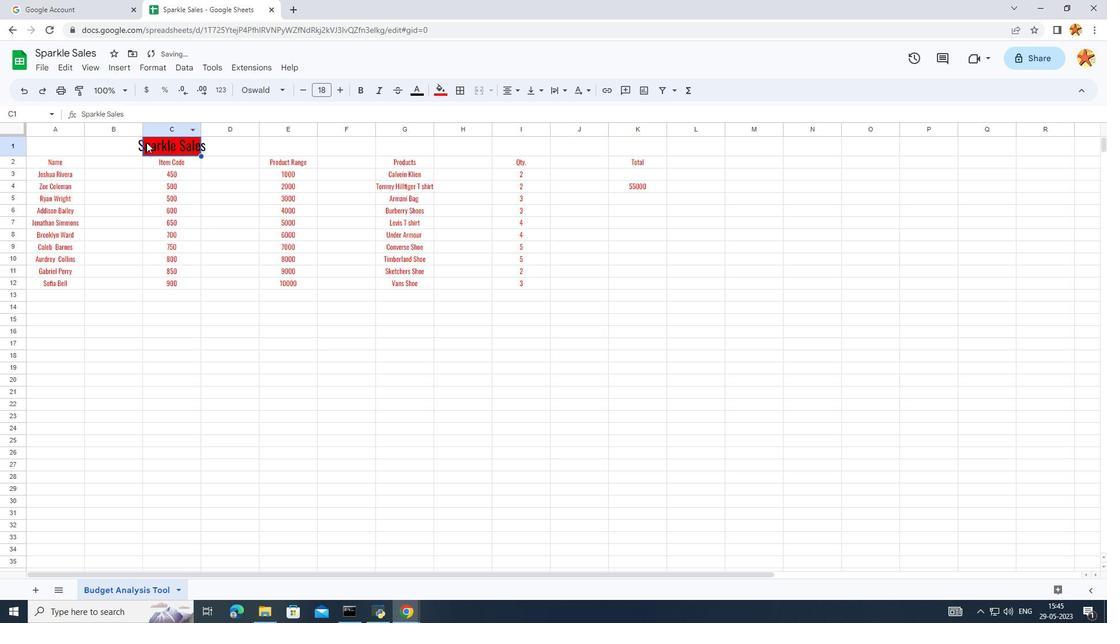 
Action: Mouse moved to (142, 145)
Screenshot: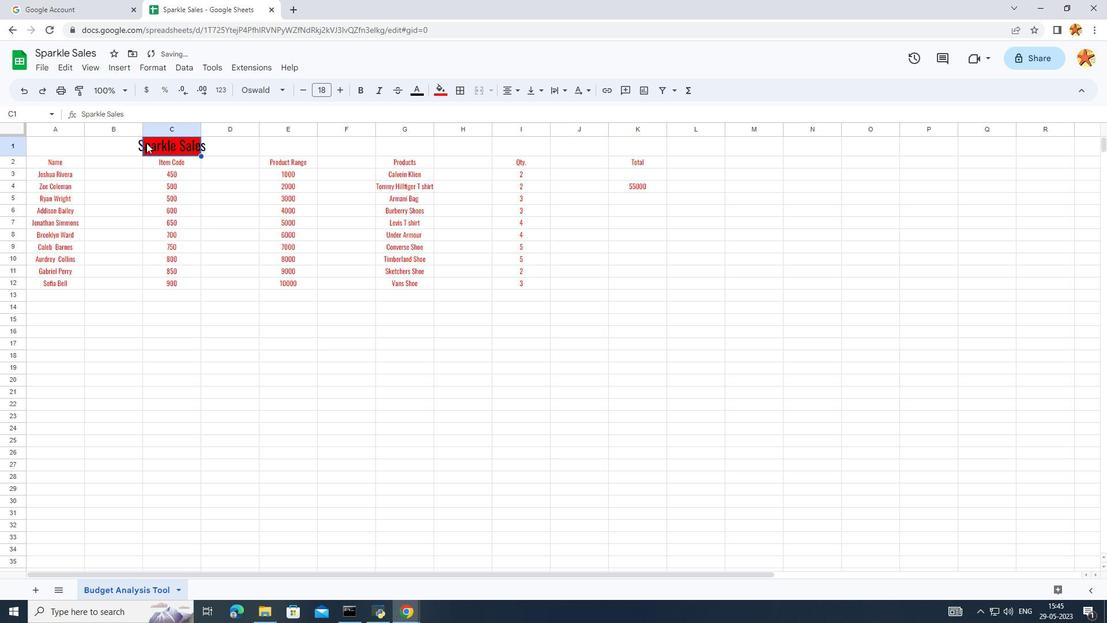 
Action: Mouse pressed left at (142, 145)
Screenshot: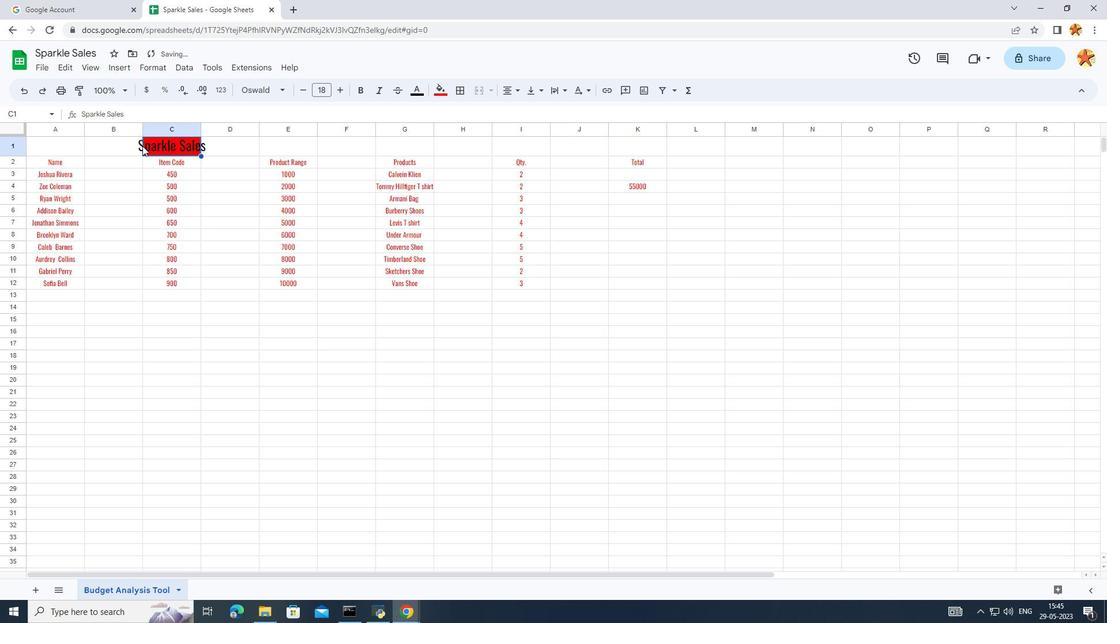 
Action: Mouse moved to (126, 138)
Screenshot: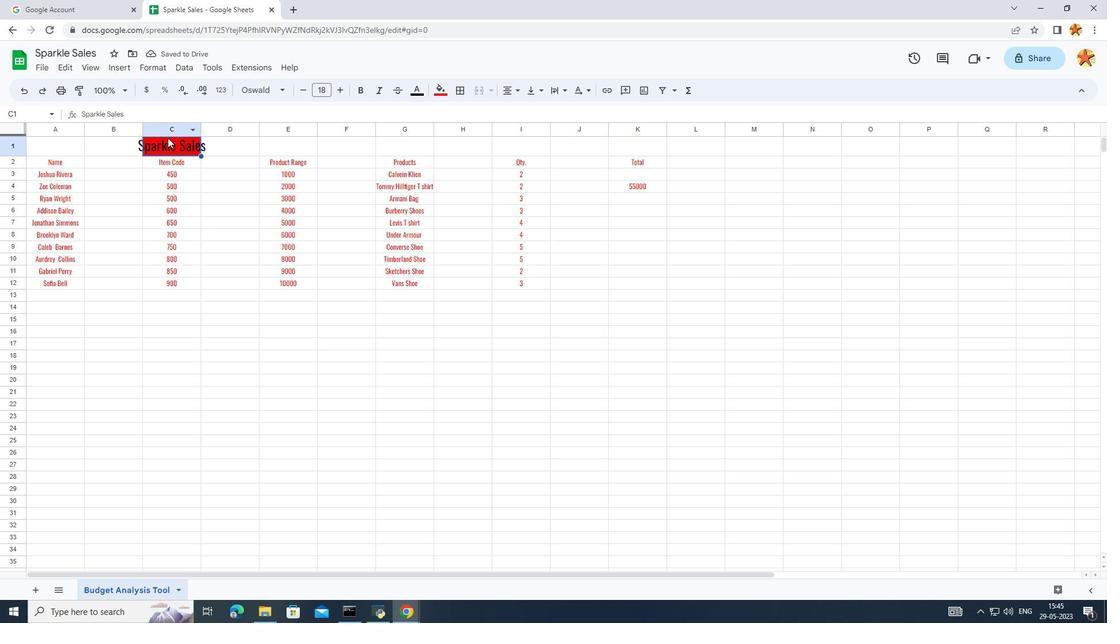 
Action: Mouse pressed left at (126, 138)
Screenshot: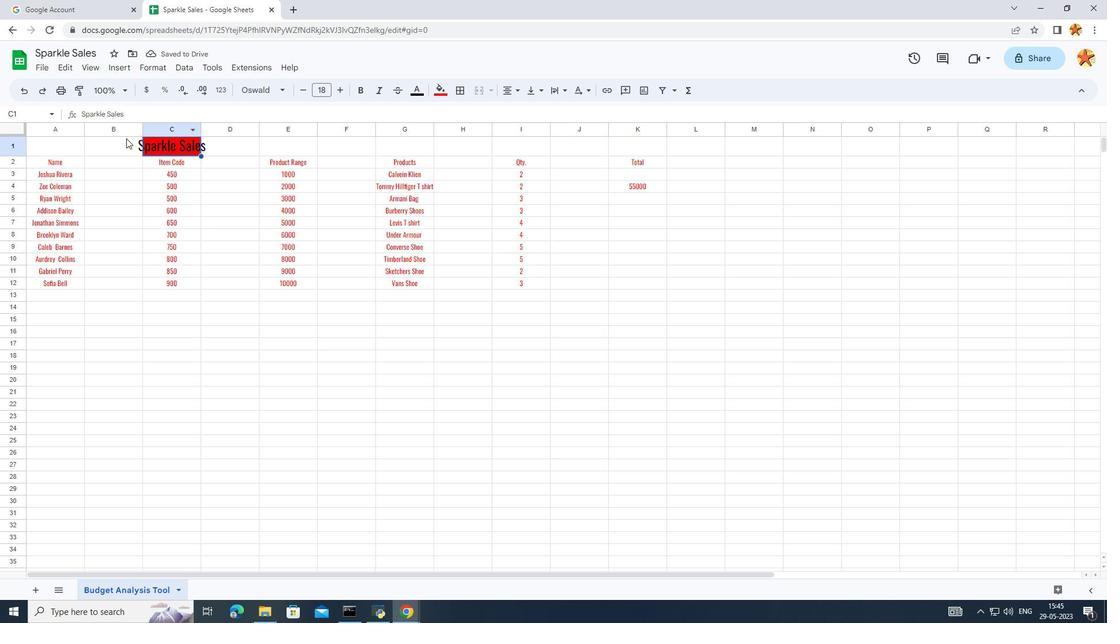 
Action: Mouse moved to (409, 81)
Screenshot: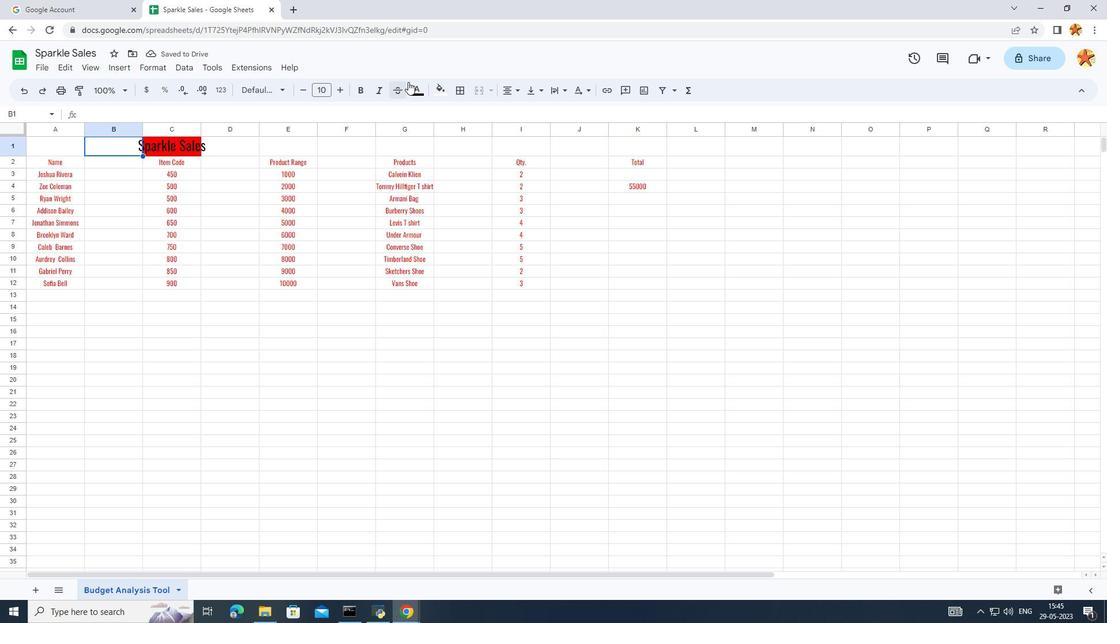
Action: Mouse pressed left at (409, 81)
Screenshot: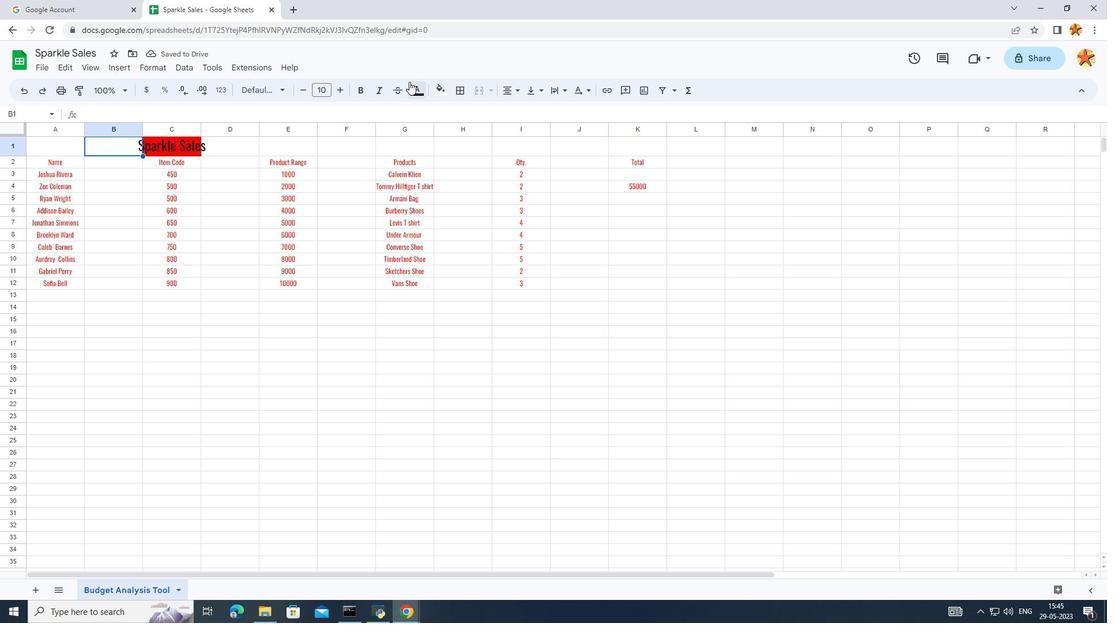 
Action: Mouse moved to (436, 85)
Screenshot: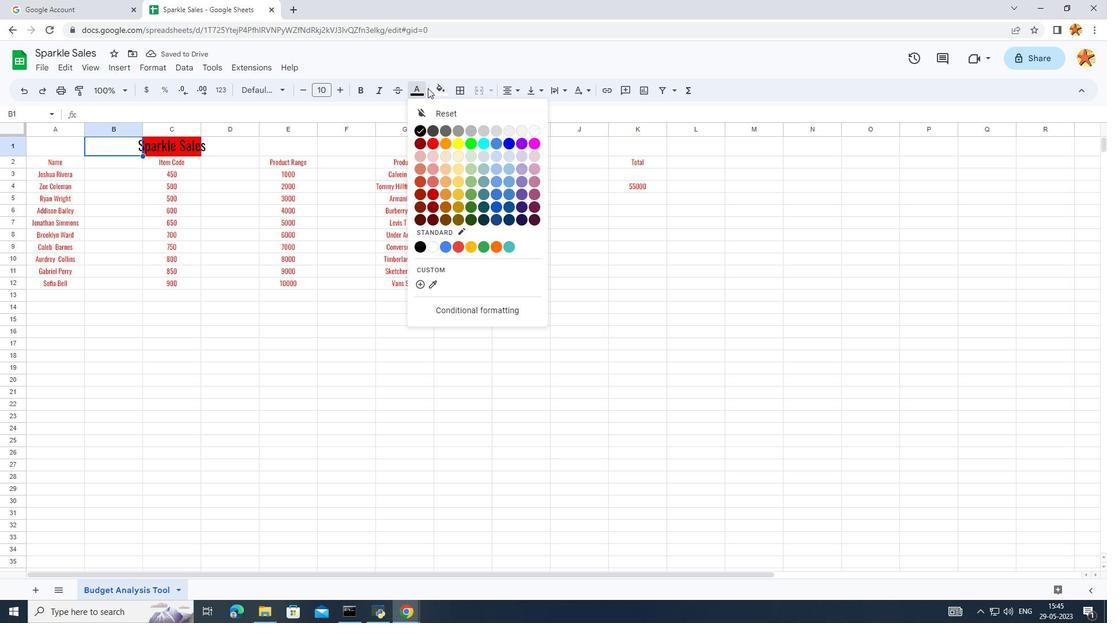 
Action: Mouse pressed left at (436, 85)
Screenshot: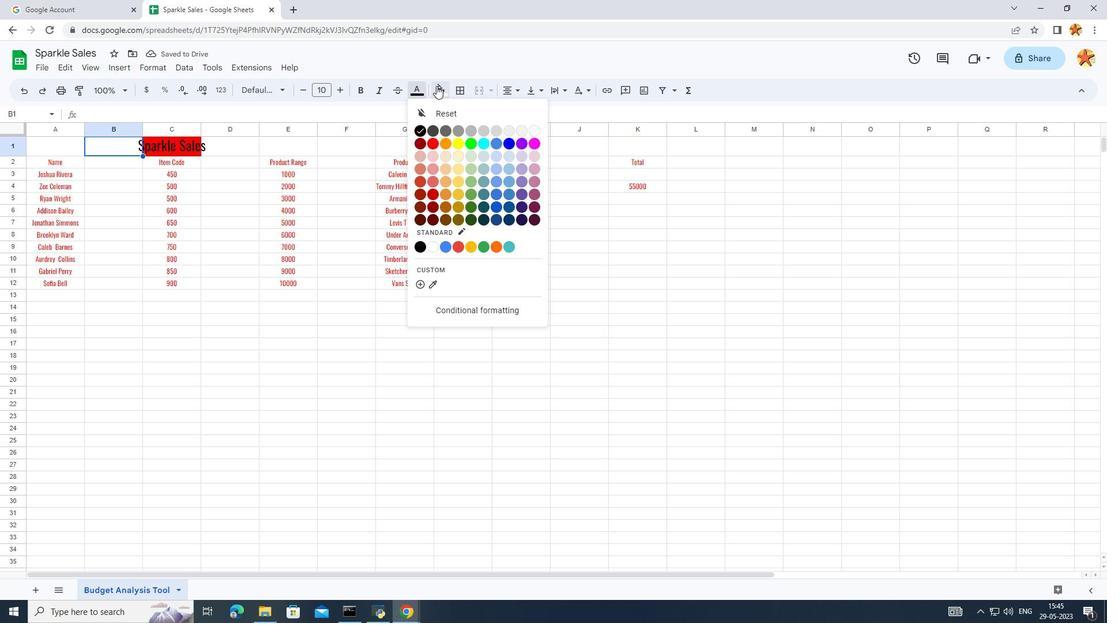 
Action: Mouse moved to (454, 142)
Screenshot: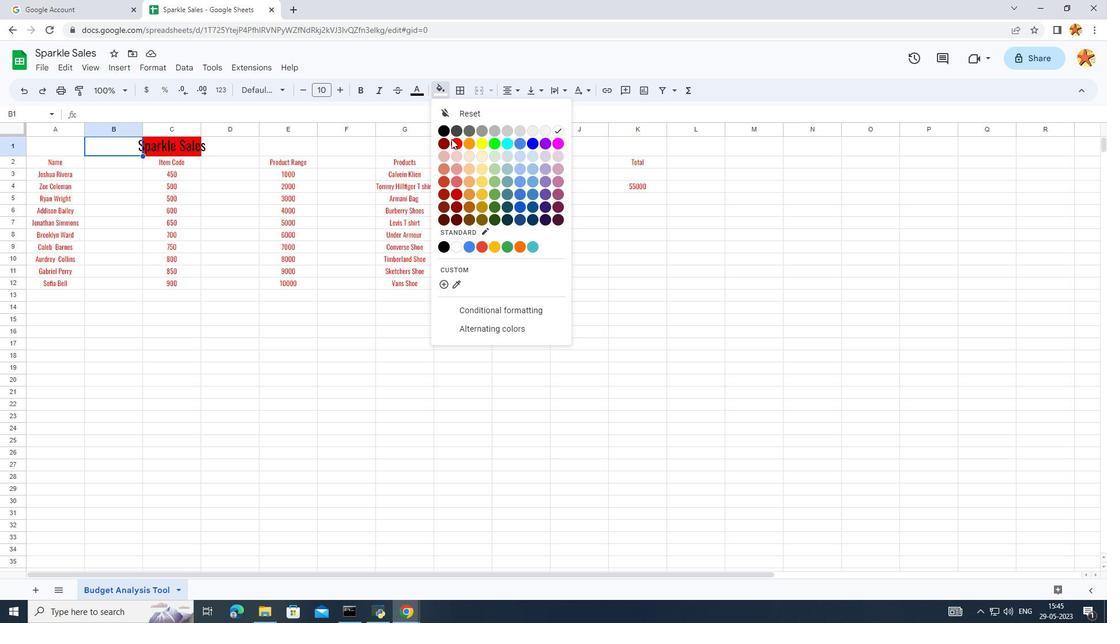 
Action: Mouse pressed left at (454, 142)
Screenshot: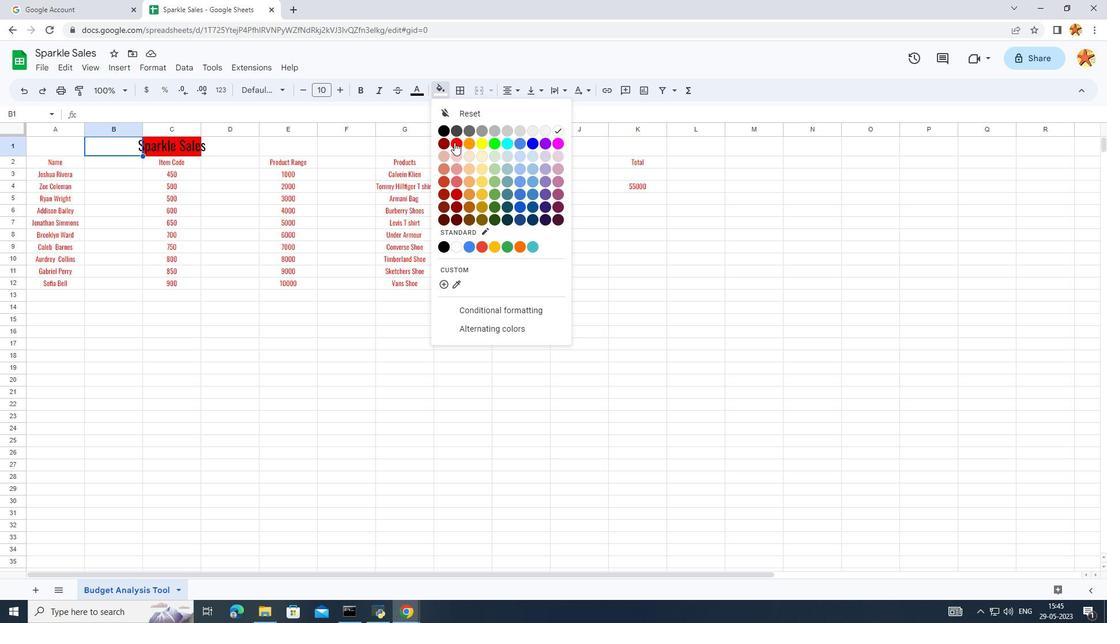
Action: Mouse moved to (209, 150)
Screenshot: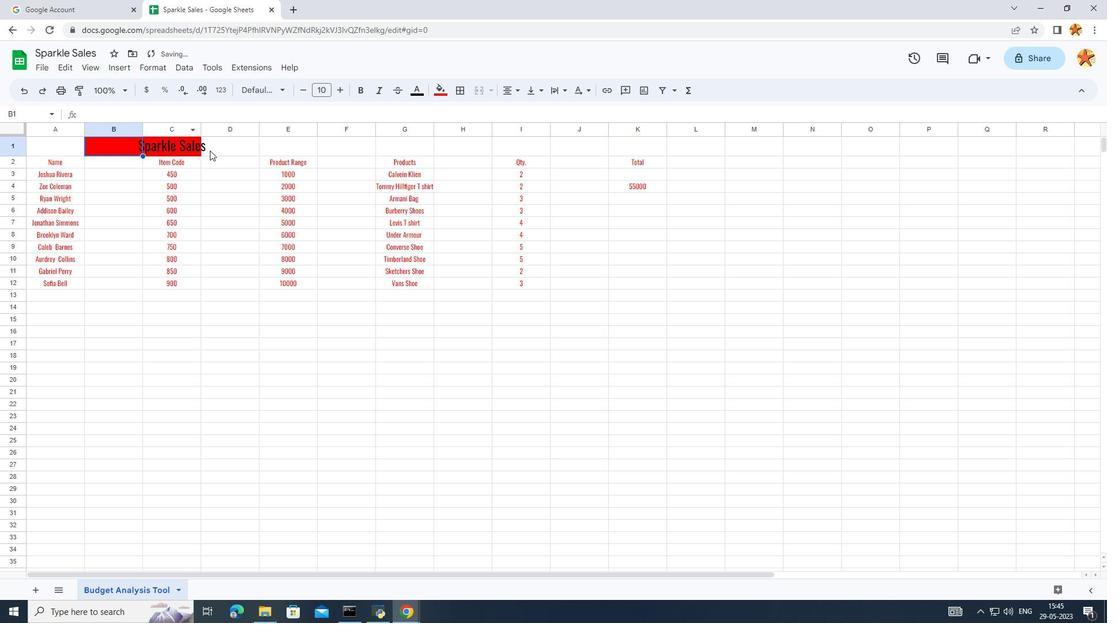 
Action: Mouse pressed left at (209, 150)
Screenshot: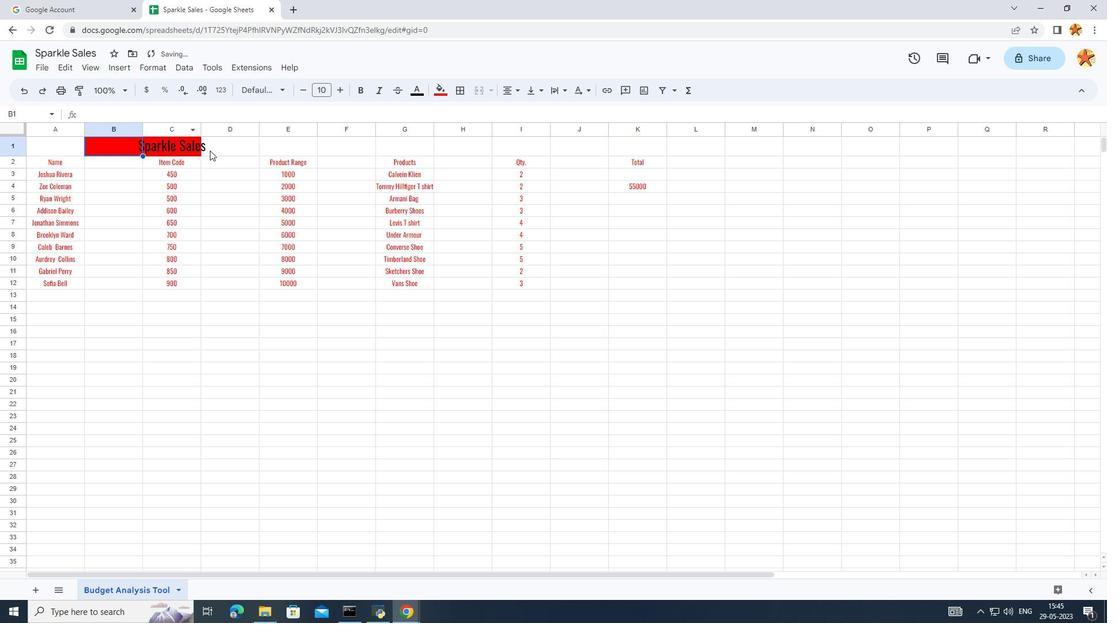 
Action: Mouse moved to (430, 85)
Screenshot: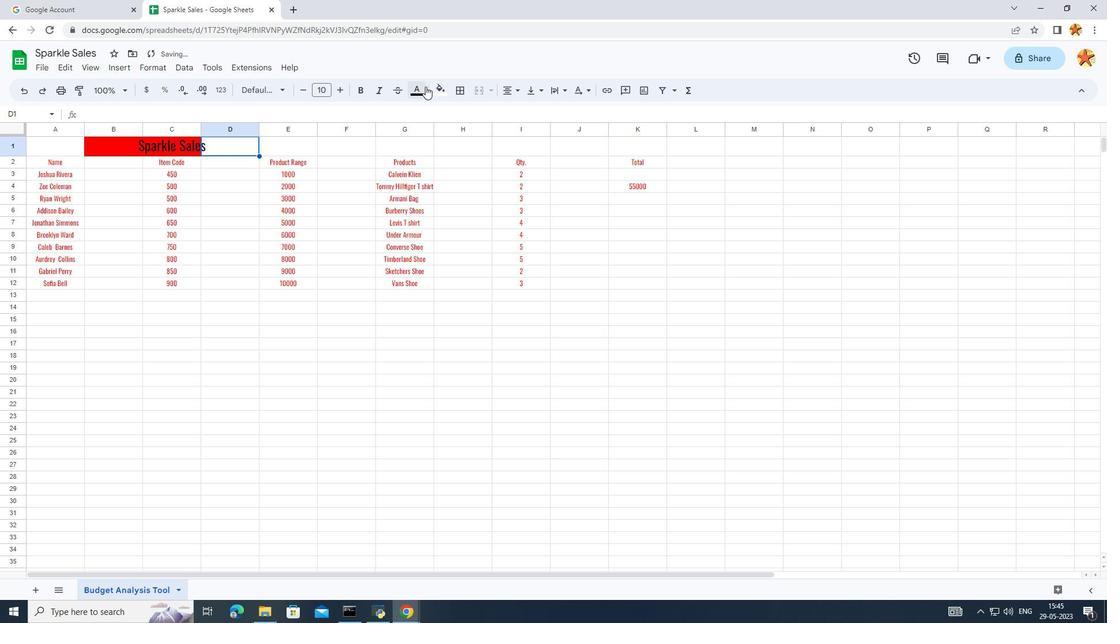 
Action: Mouse pressed left at (430, 85)
Screenshot: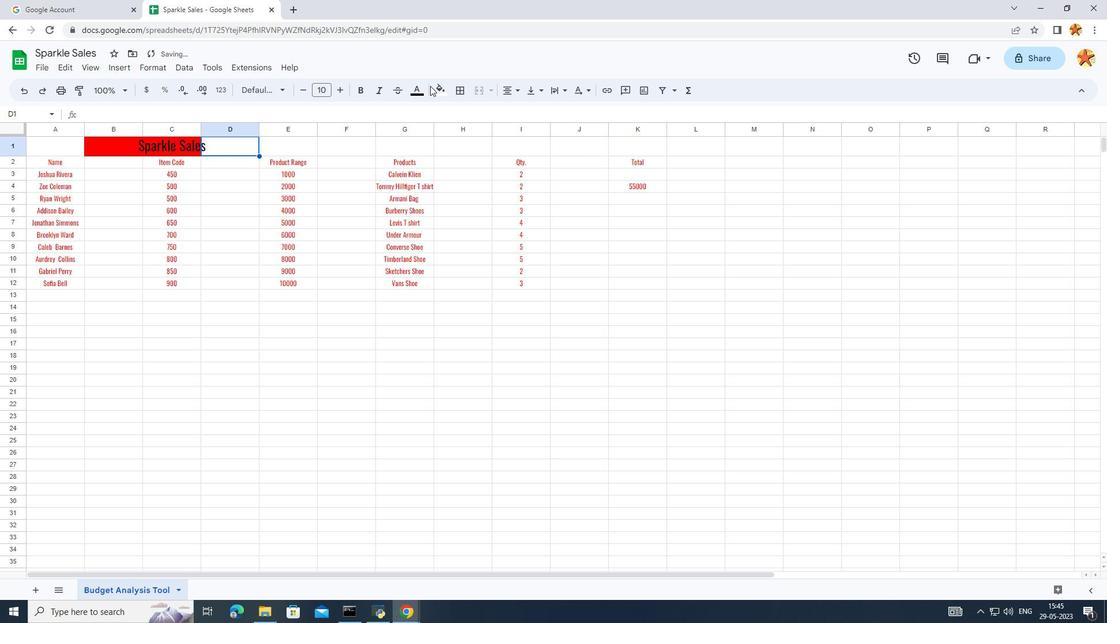 
Action: Mouse moved to (433, 87)
Screenshot: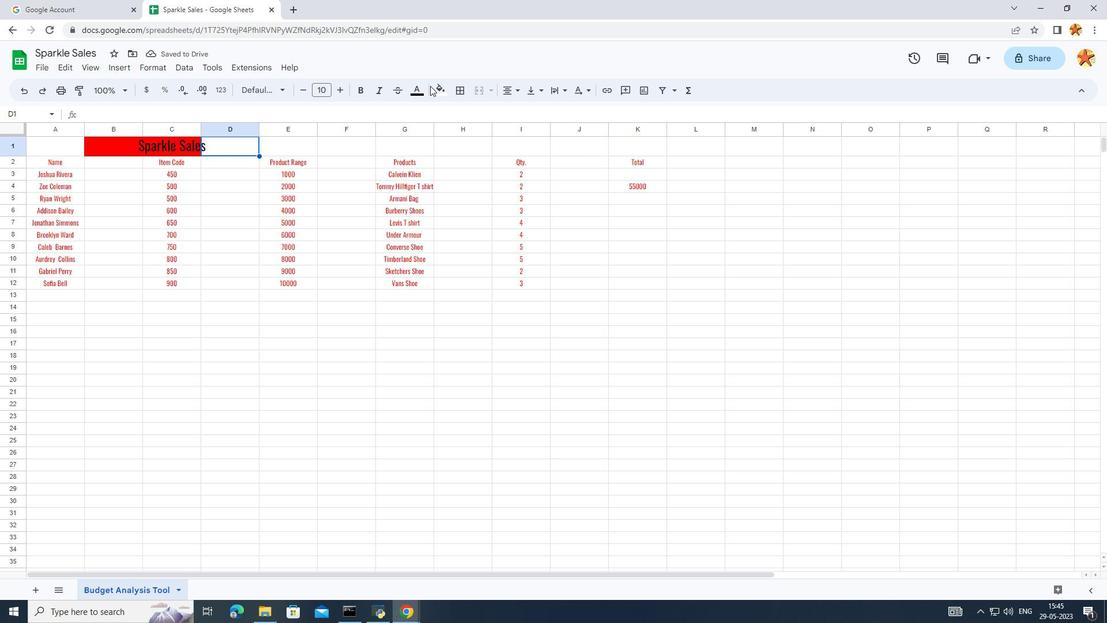 
Action: Mouse pressed left at (433, 87)
Screenshot: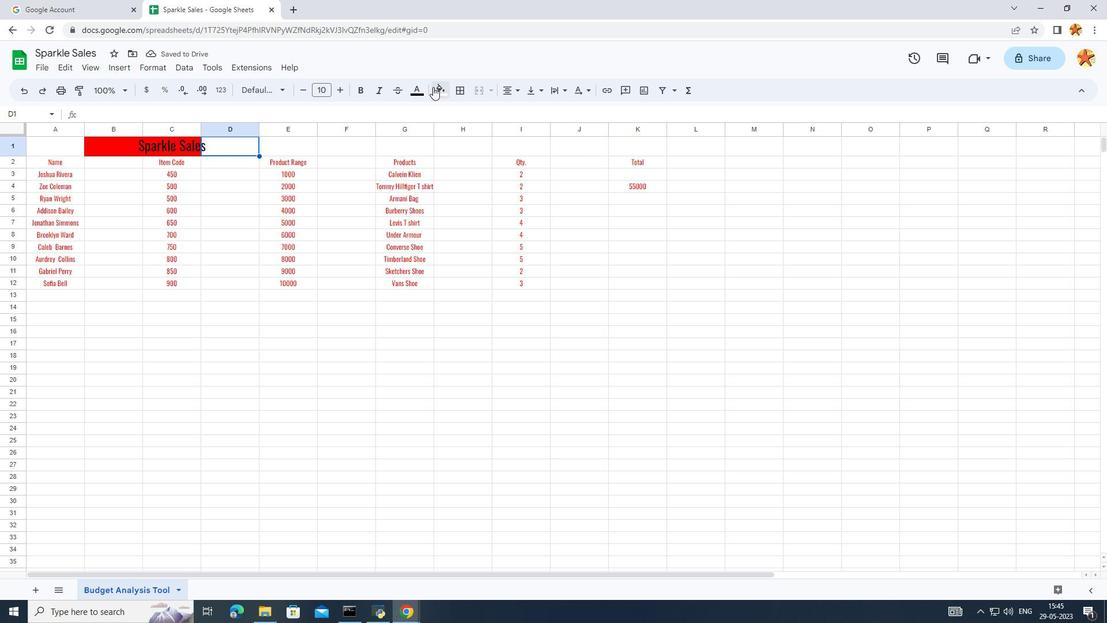 
Action: Mouse moved to (451, 143)
Screenshot: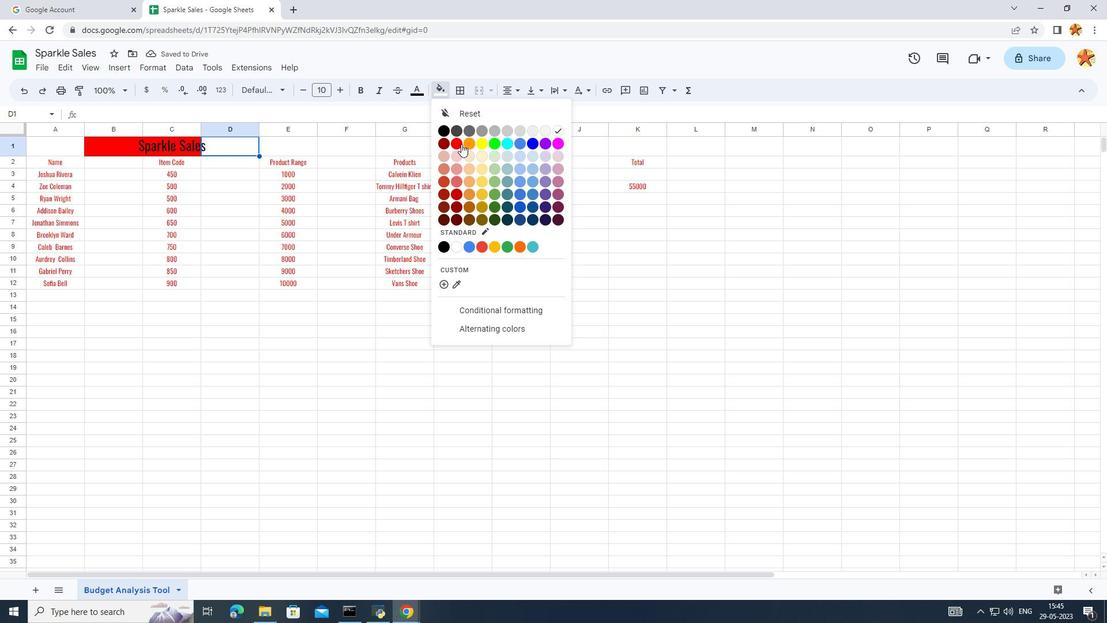 
Action: Mouse pressed left at (451, 143)
Screenshot: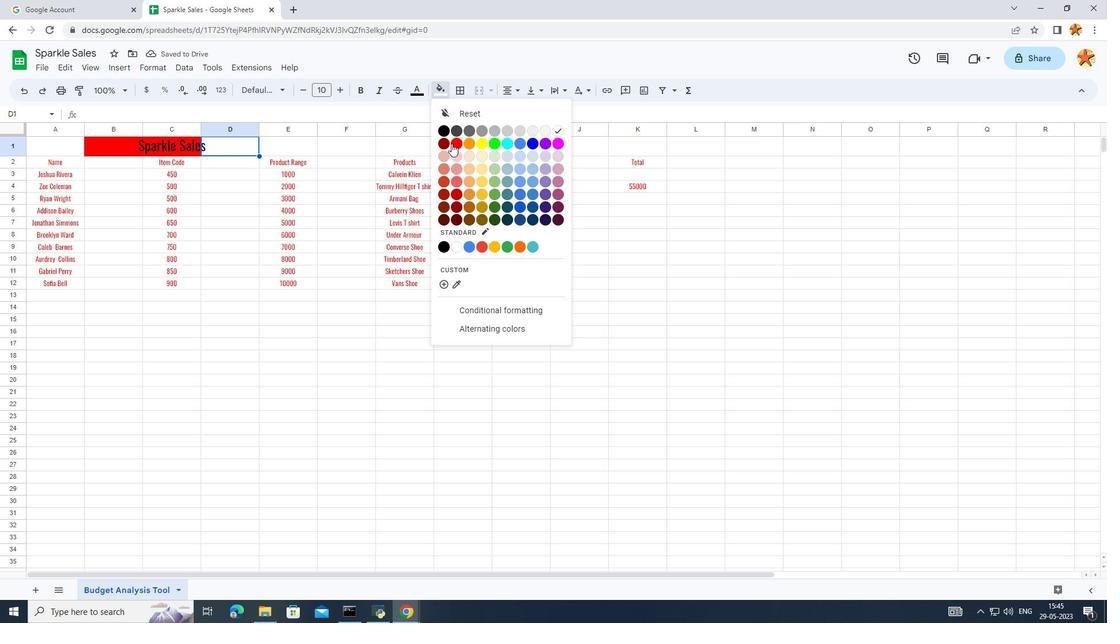 
Action: Mouse moved to (316, 176)
Screenshot: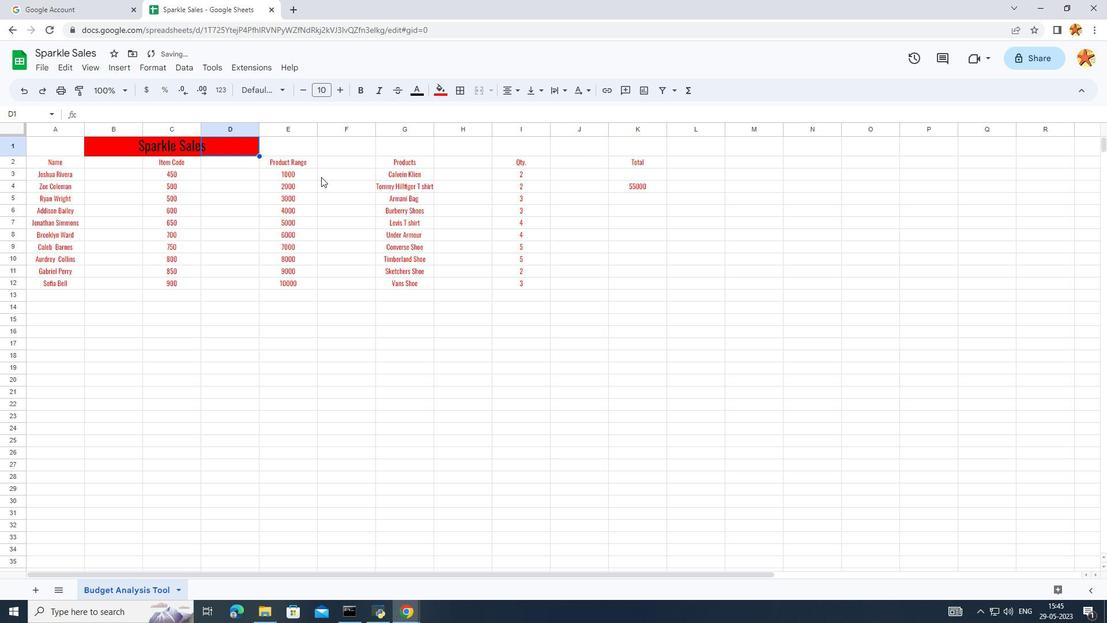 
Action: Mouse pressed left at (316, 176)
Screenshot: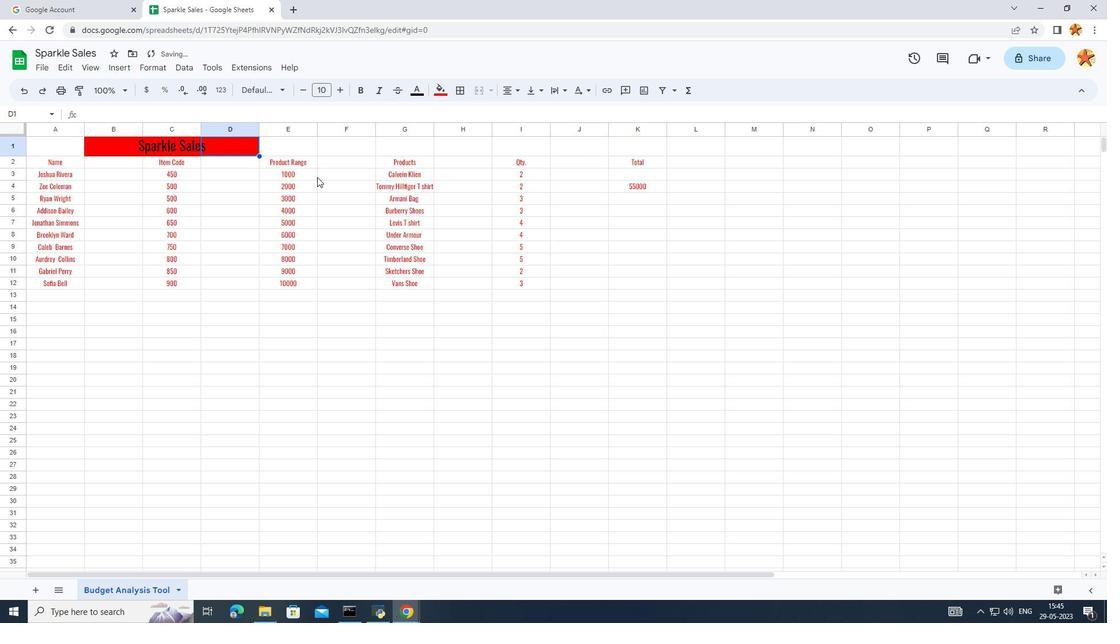 
Action: Mouse moved to (13, 152)
Screenshot: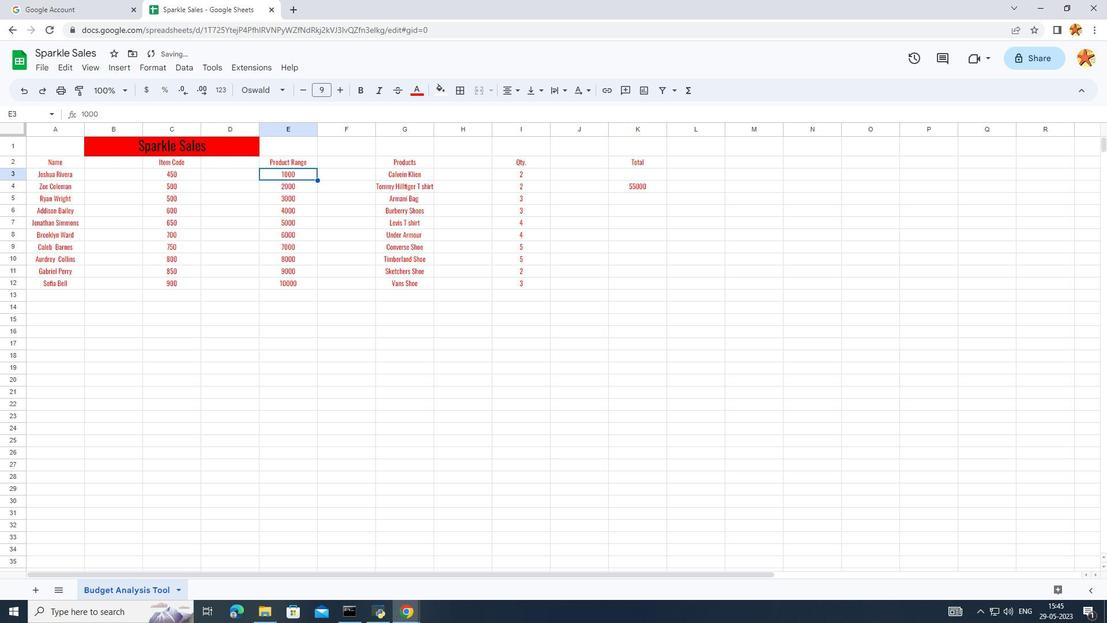
